 Task: Check the percentage active listings of 2 stories in the last 5 years.
Action: Mouse moved to (1084, 257)
Screenshot: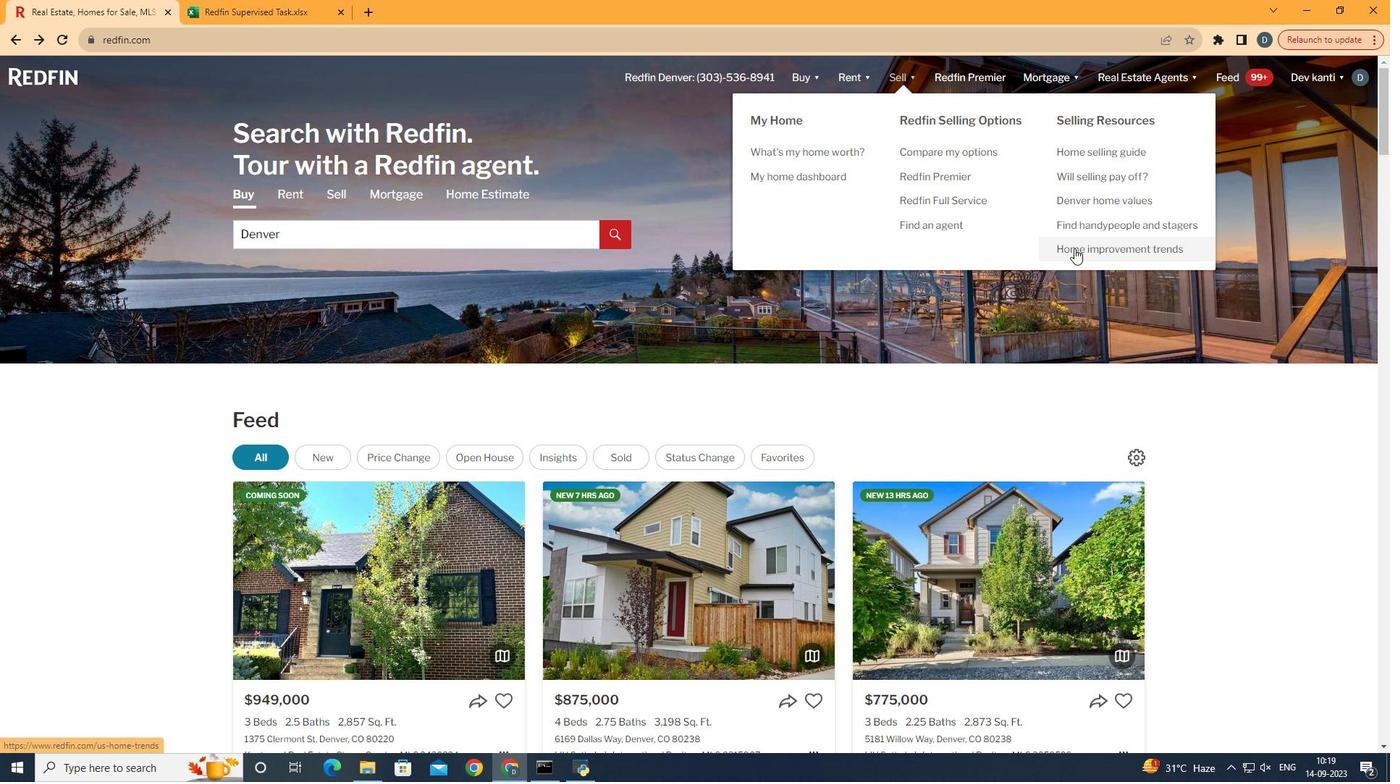 
Action: Mouse pressed left at (1084, 257)
Screenshot: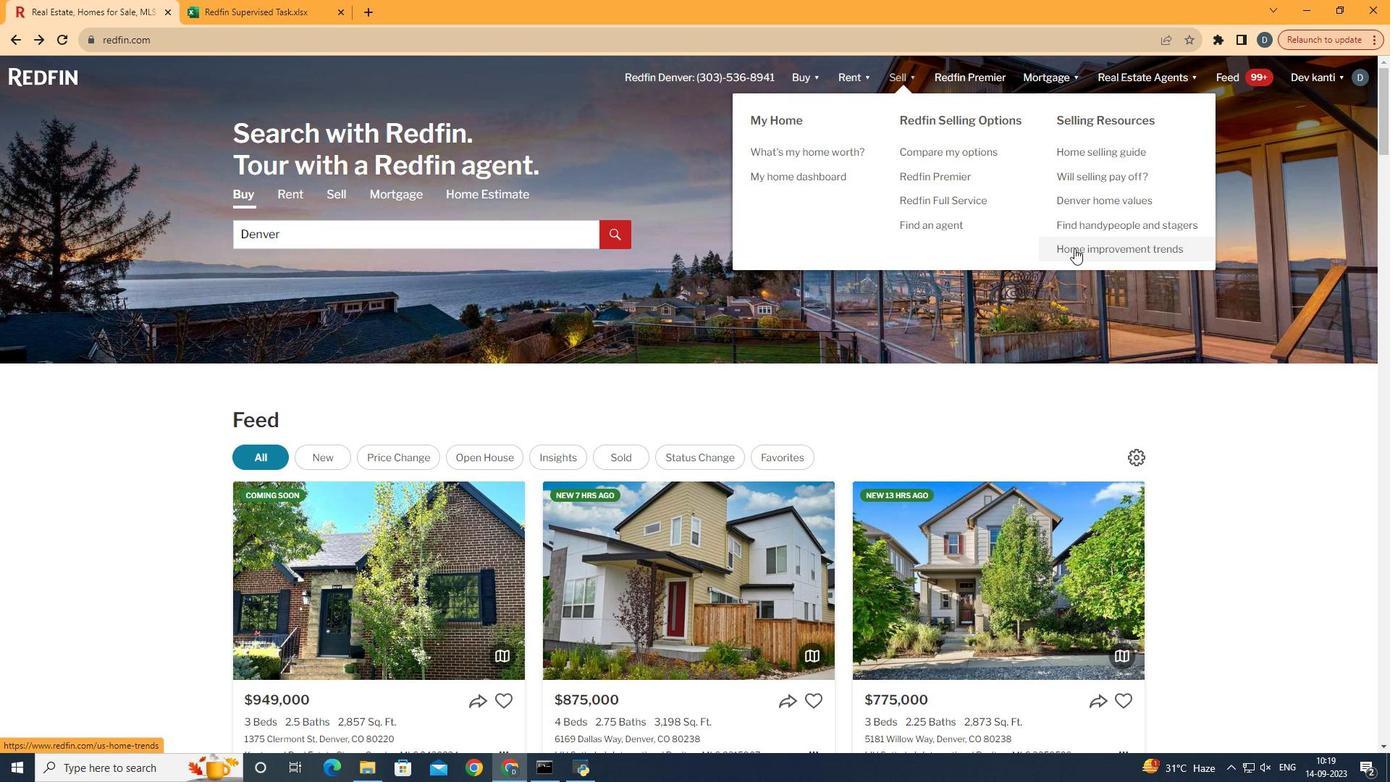 
Action: Mouse moved to (370, 285)
Screenshot: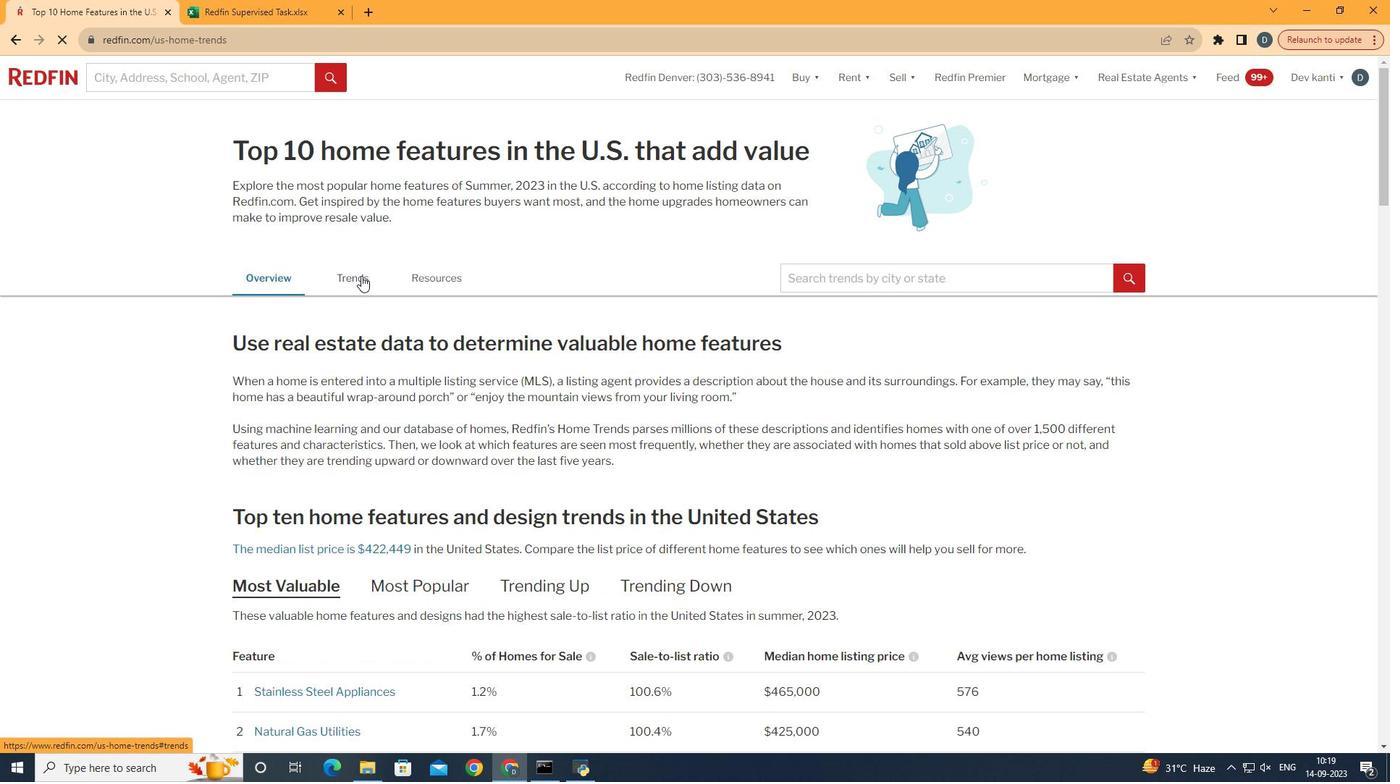 
Action: Mouse pressed left at (370, 285)
Screenshot: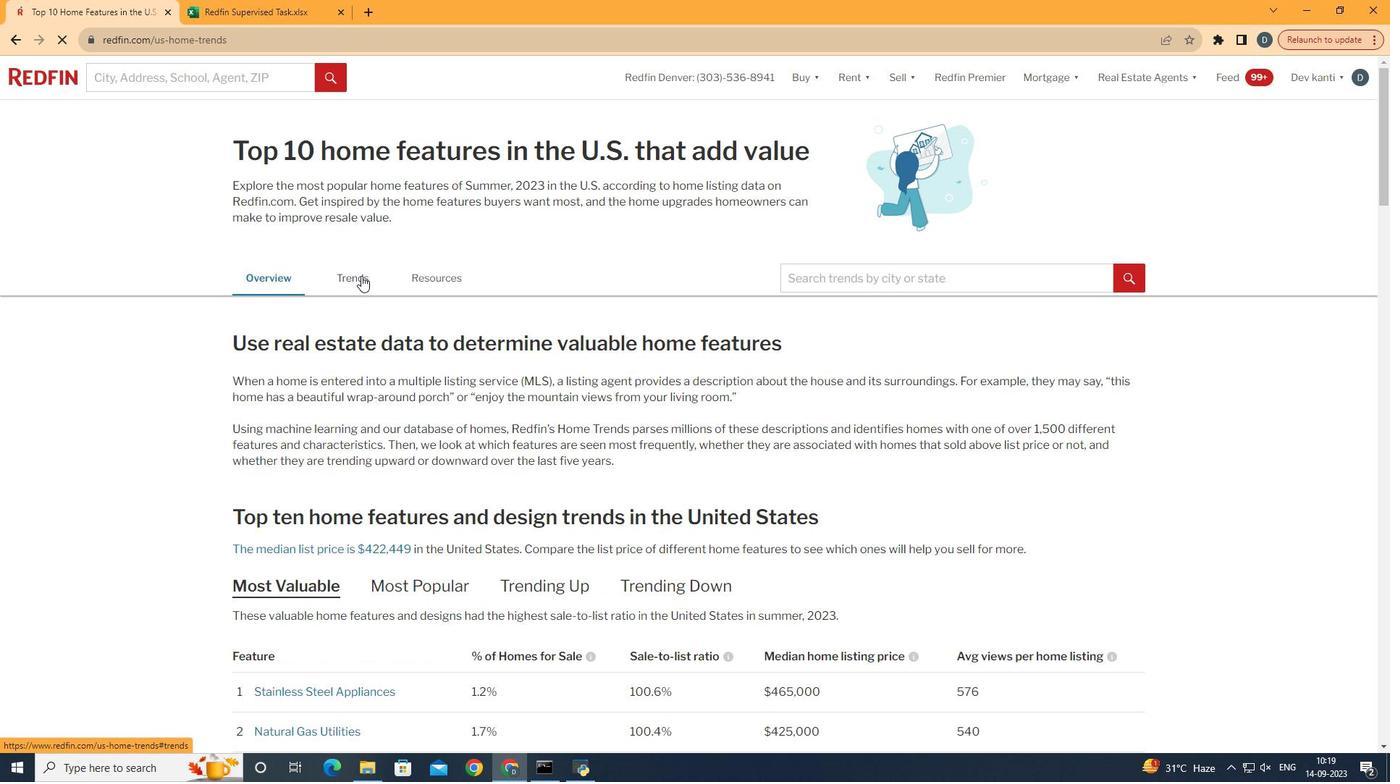 
Action: Mouse moved to (414, 391)
Screenshot: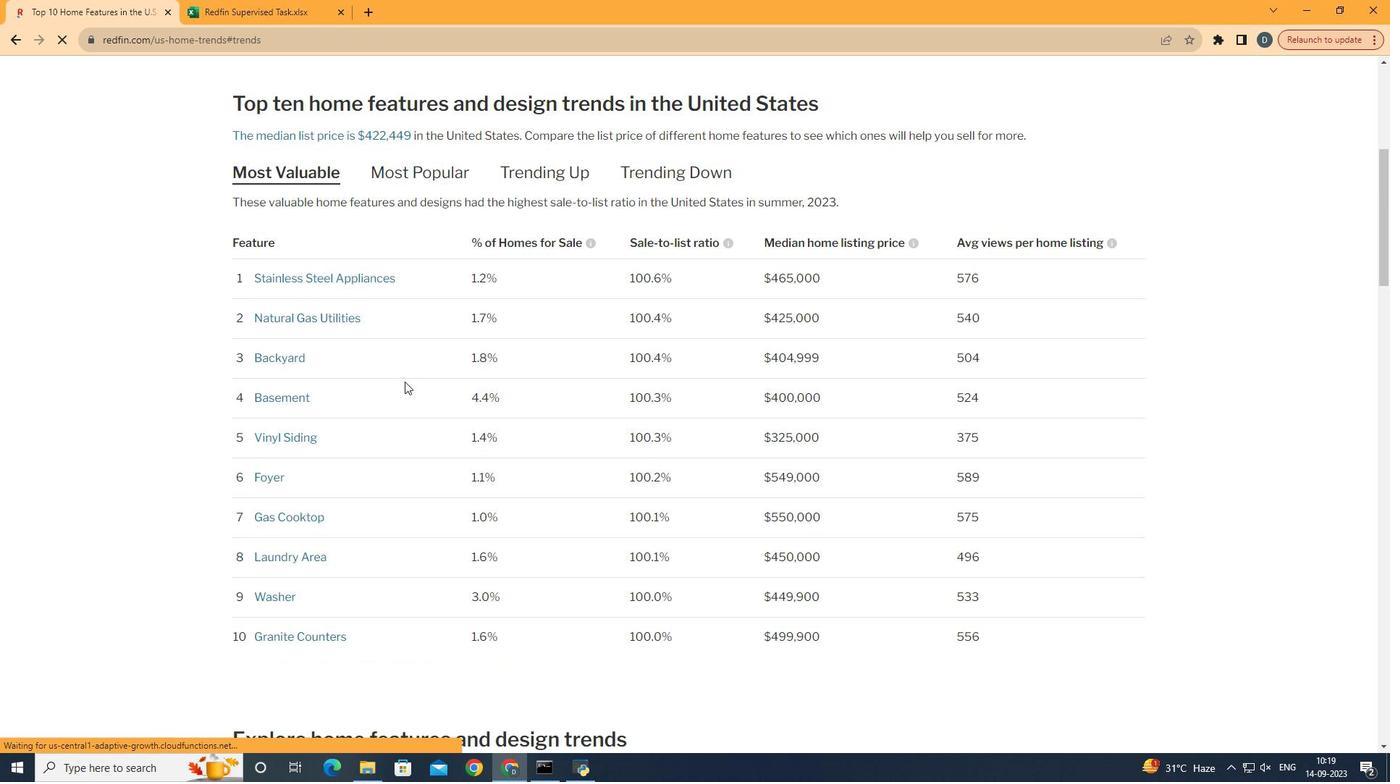 
Action: Mouse scrolled (414, 390) with delta (0, 0)
Screenshot: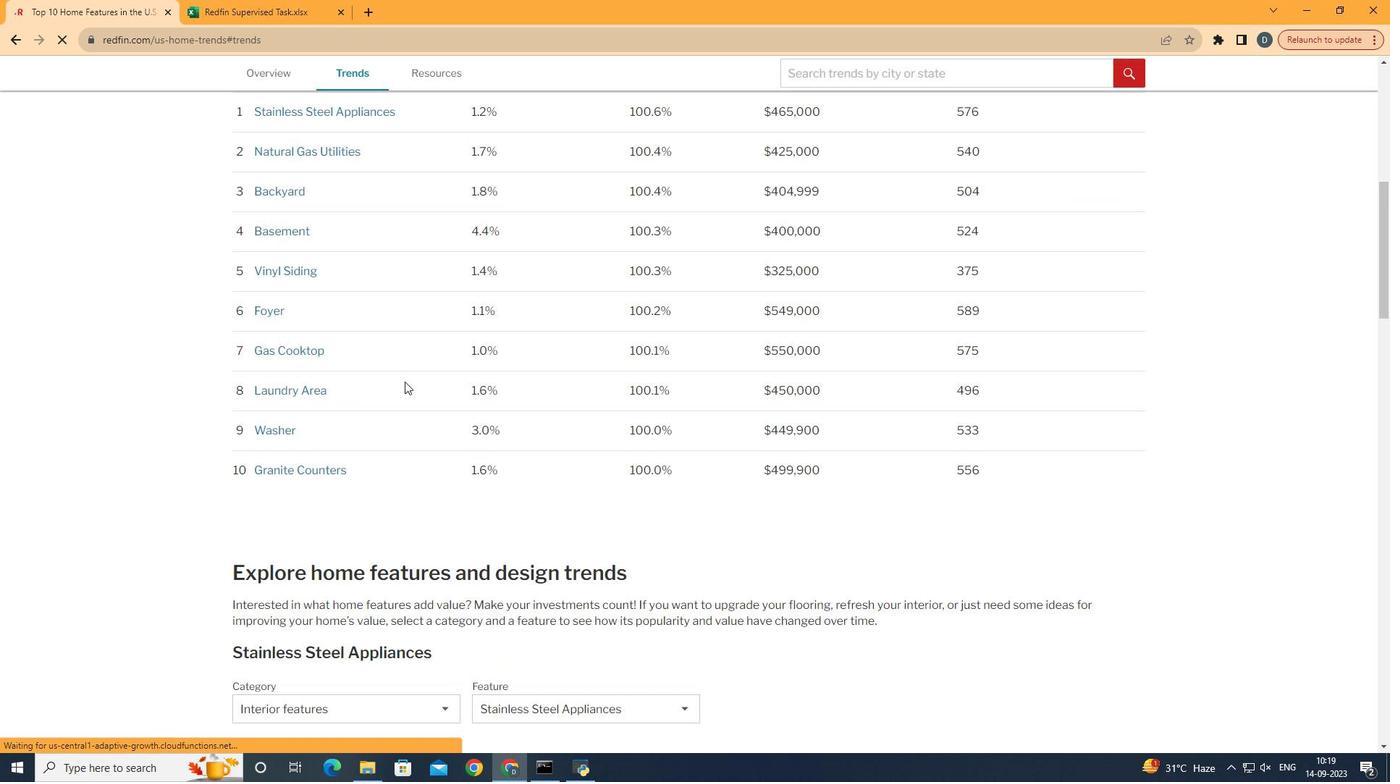 
Action: Mouse scrolled (414, 390) with delta (0, 0)
Screenshot: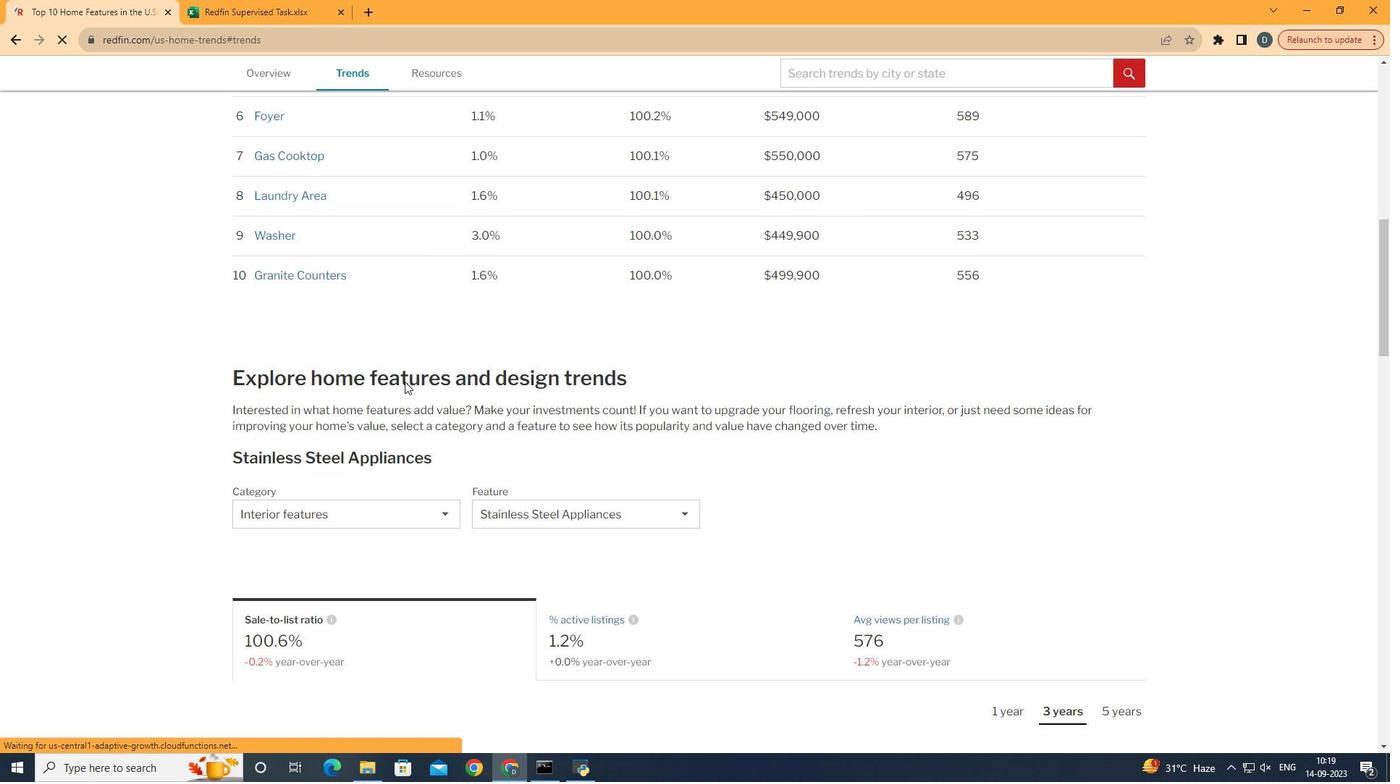 
Action: Mouse scrolled (414, 390) with delta (0, 0)
Screenshot: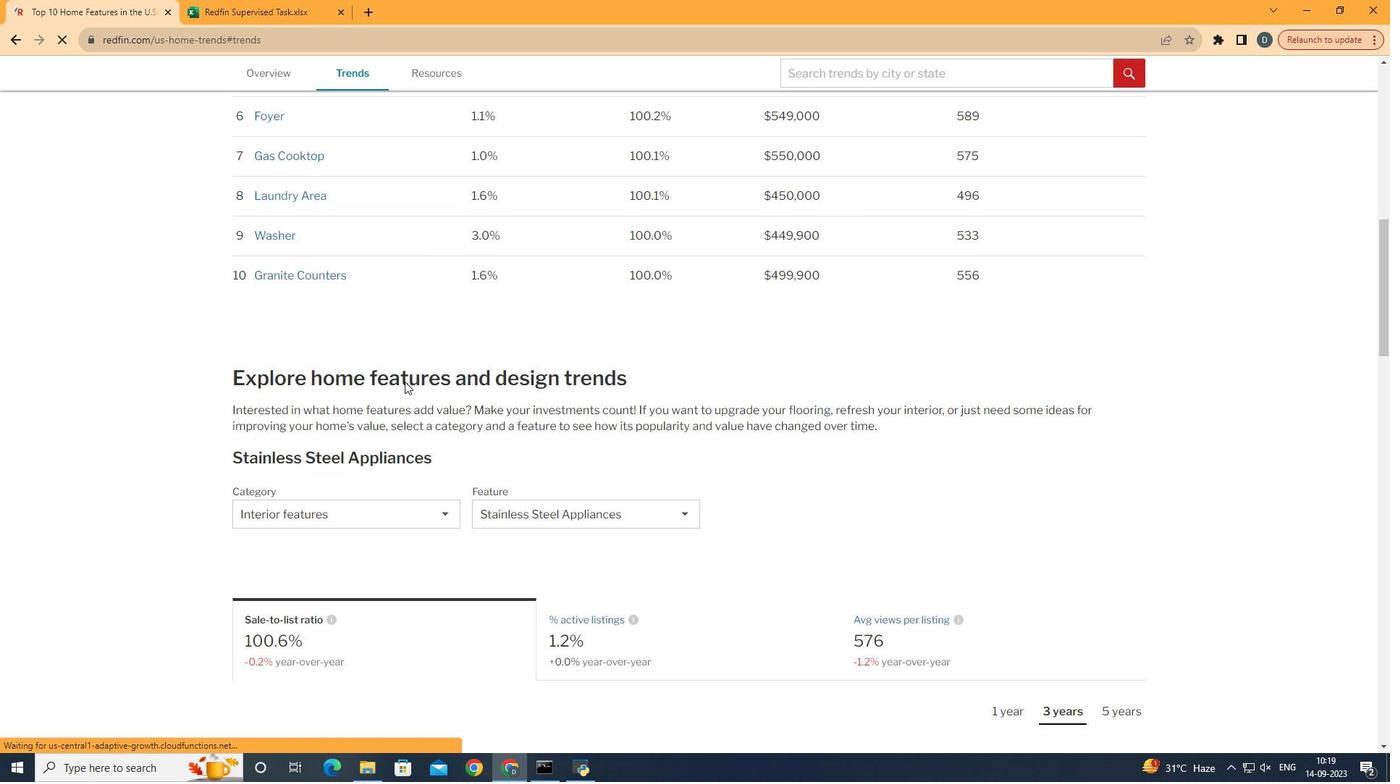 
Action: Mouse scrolled (414, 390) with delta (0, 0)
Screenshot: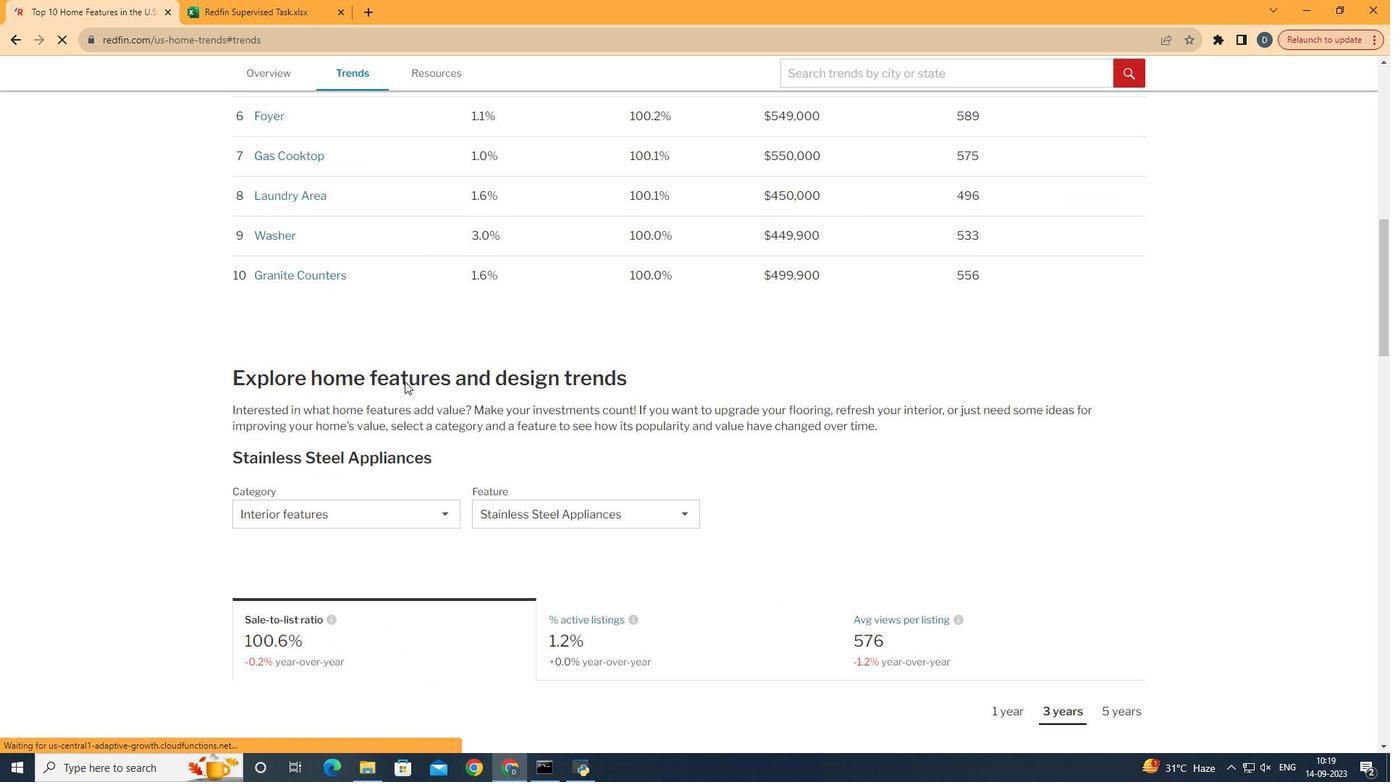 
Action: Mouse scrolled (414, 390) with delta (0, 0)
Screenshot: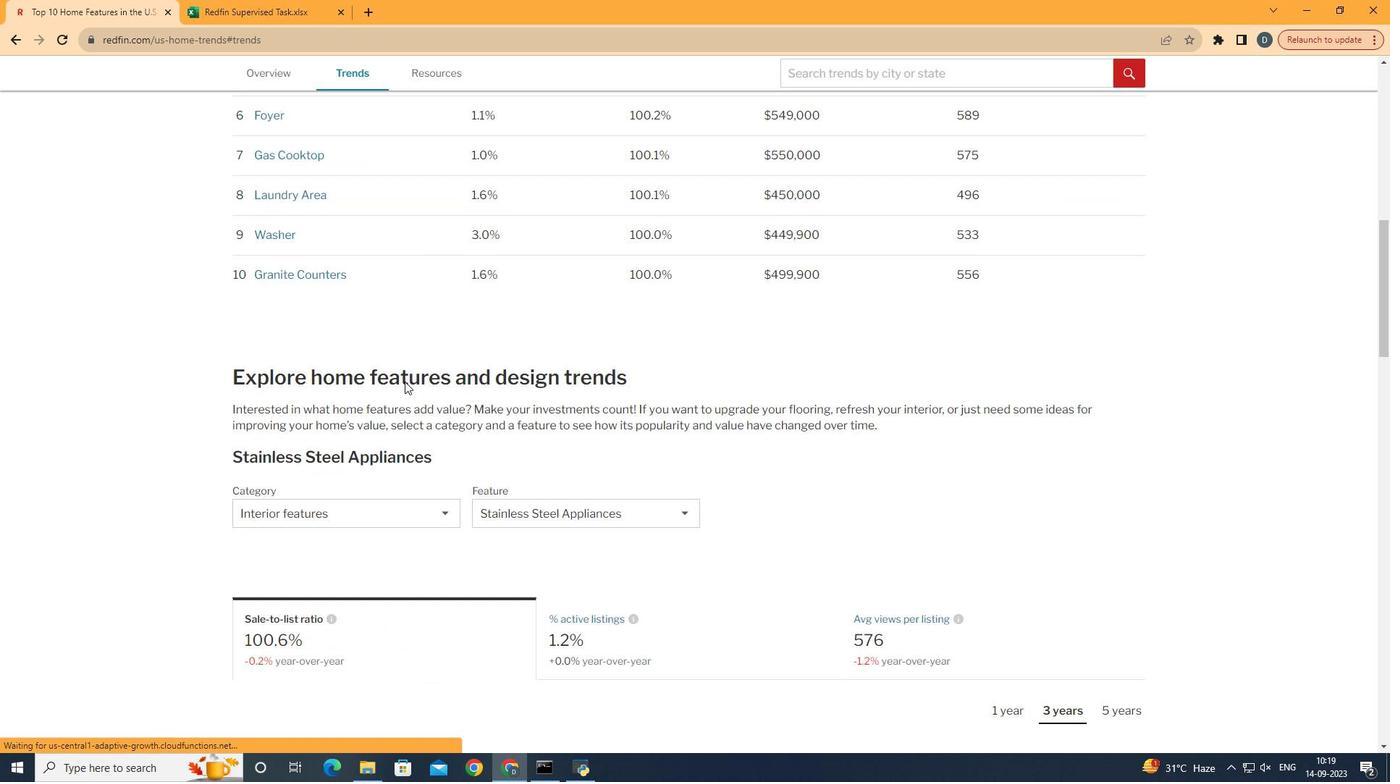 
Action: Mouse scrolled (414, 390) with delta (0, 0)
Screenshot: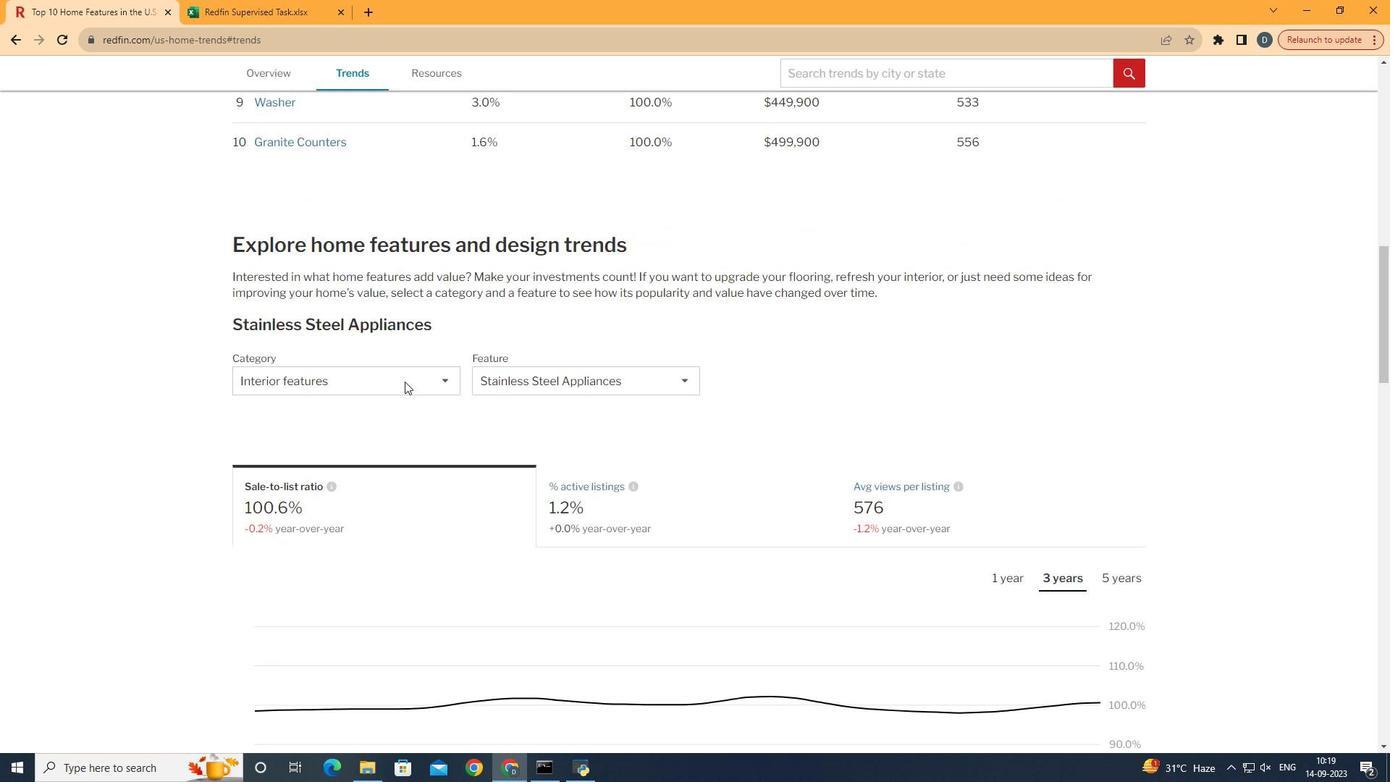 
Action: Mouse scrolled (414, 390) with delta (0, 0)
Screenshot: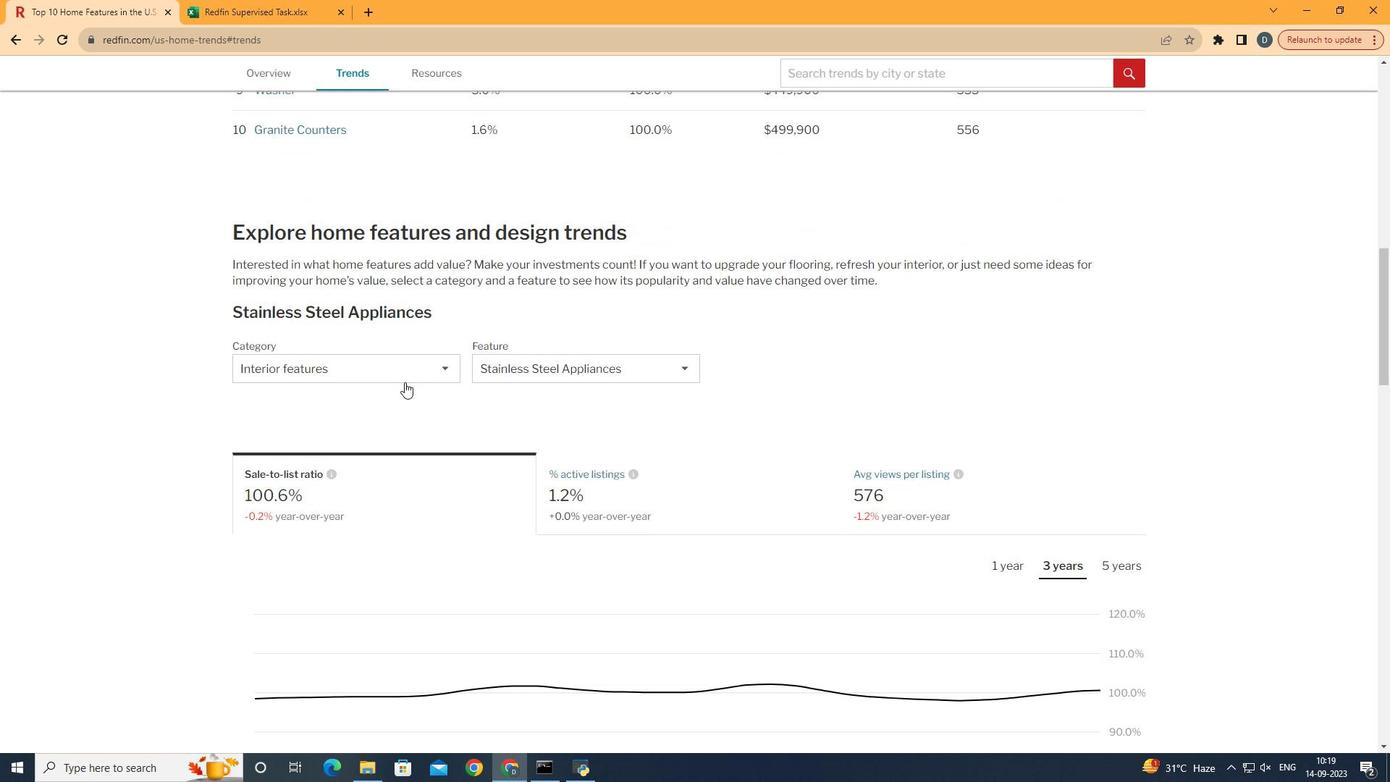 
Action: Mouse moved to (405, 379)
Screenshot: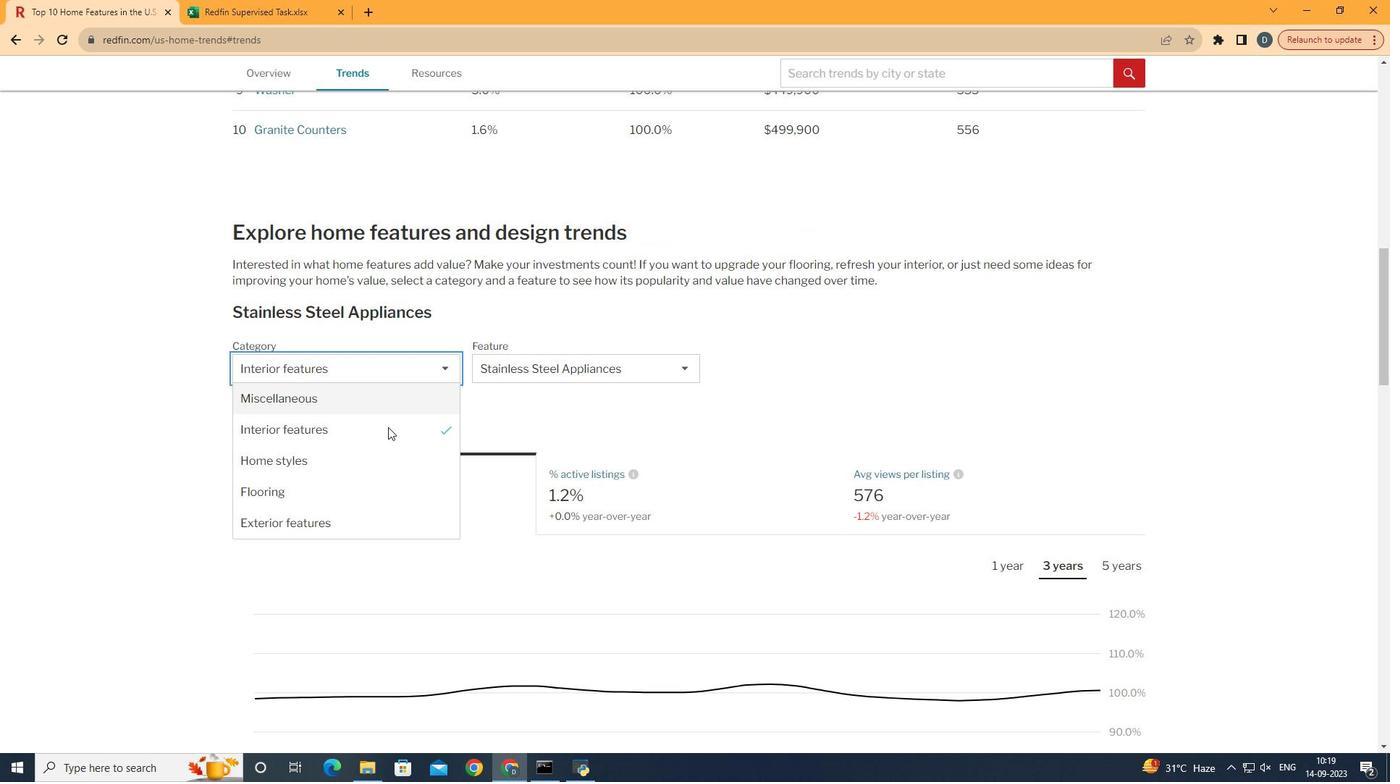 
Action: Mouse pressed left at (405, 379)
Screenshot: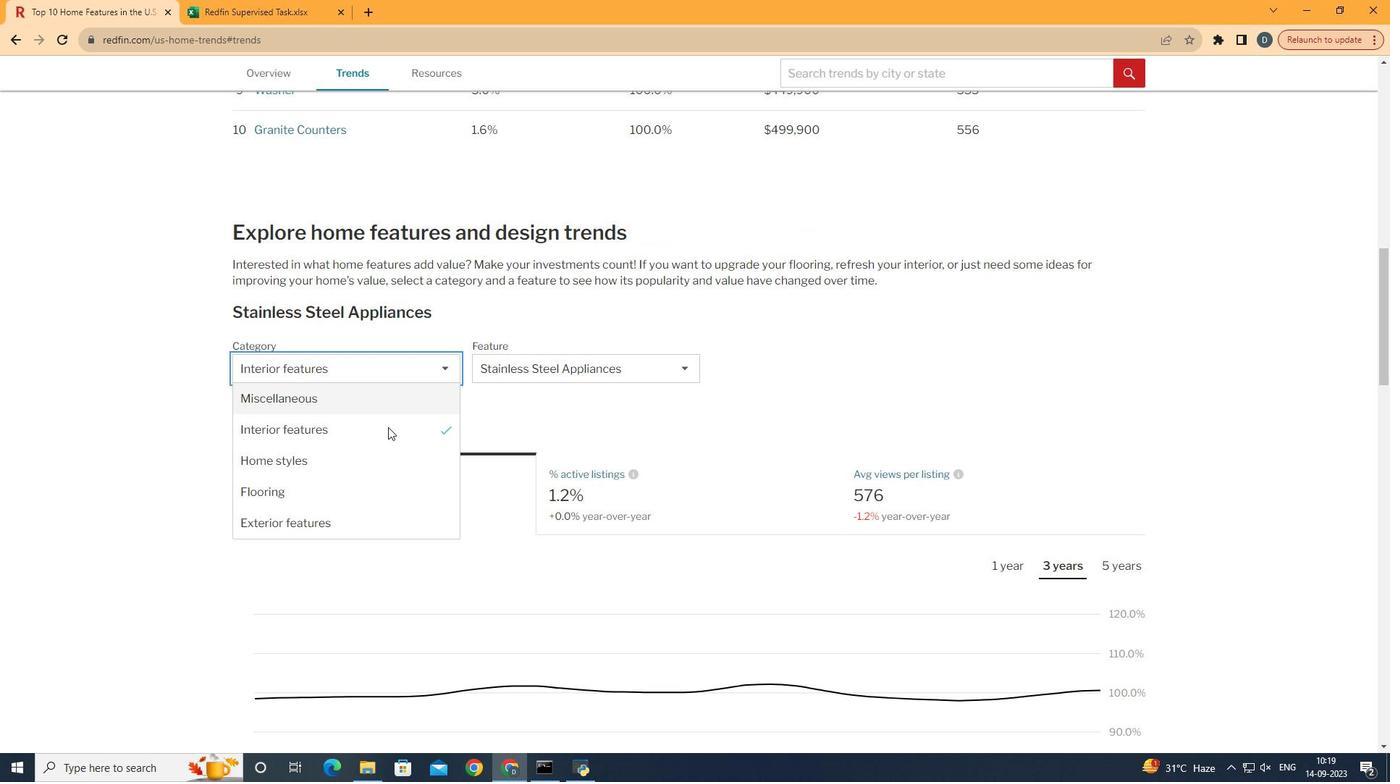 
Action: Mouse moved to (397, 470)
Screenshot: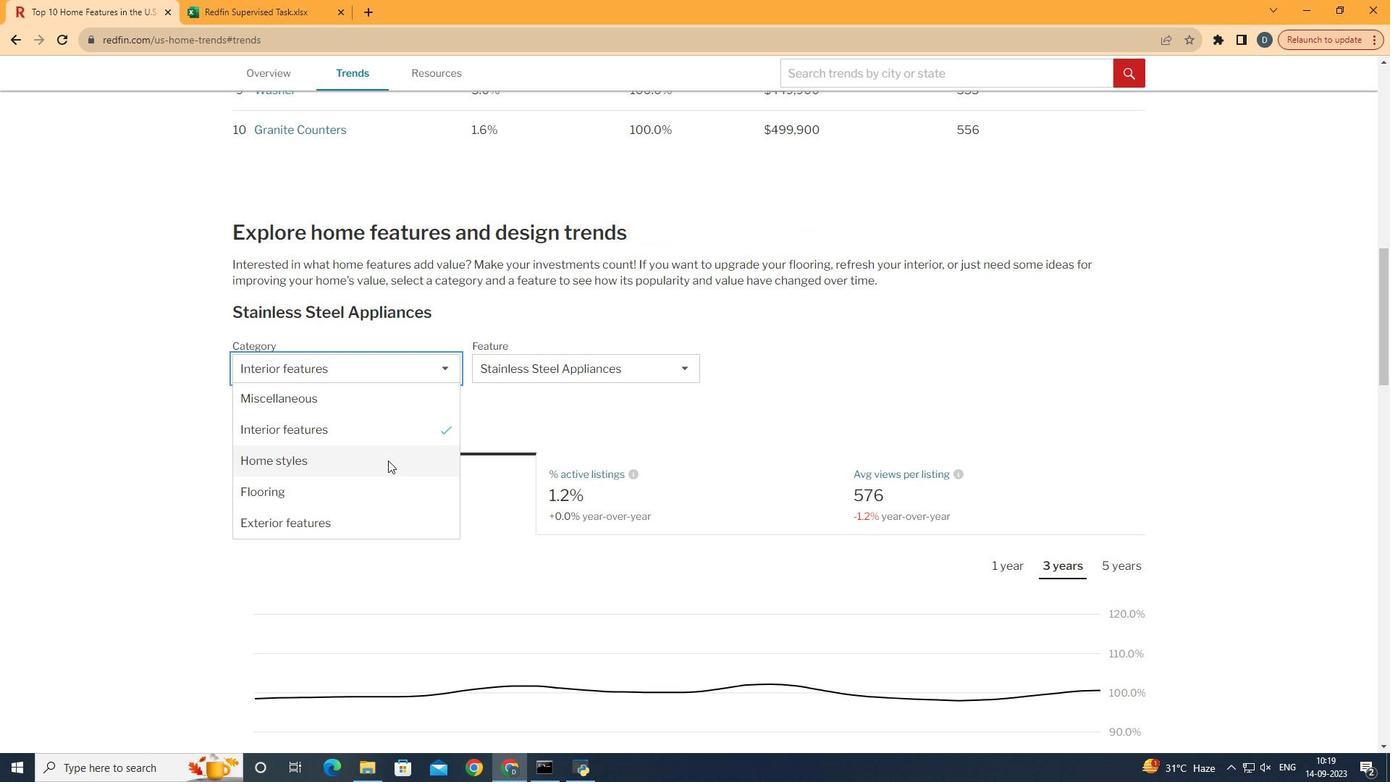 
Action: Mouse pressed left at (397, 470)
Screenshot: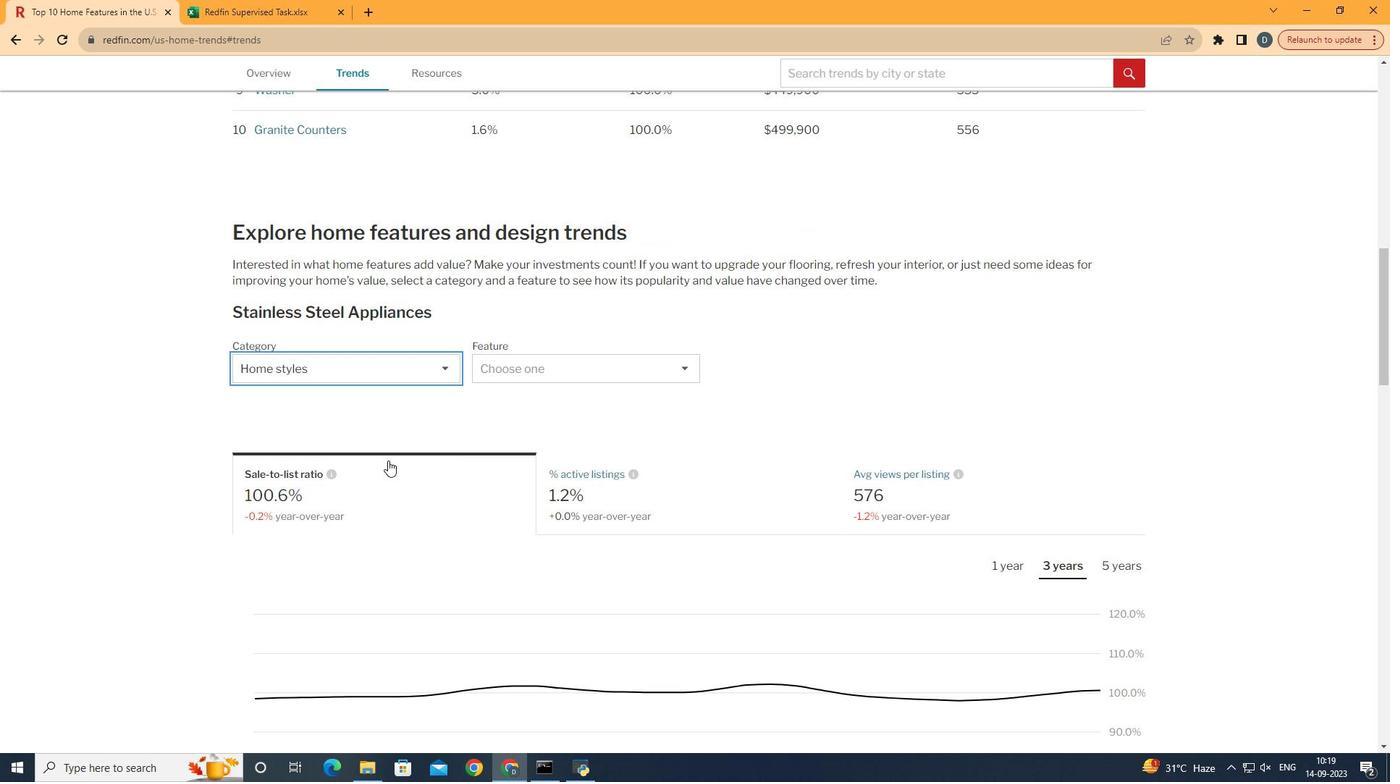 
Action: Mouse moved to (659, 368)
Screenshot: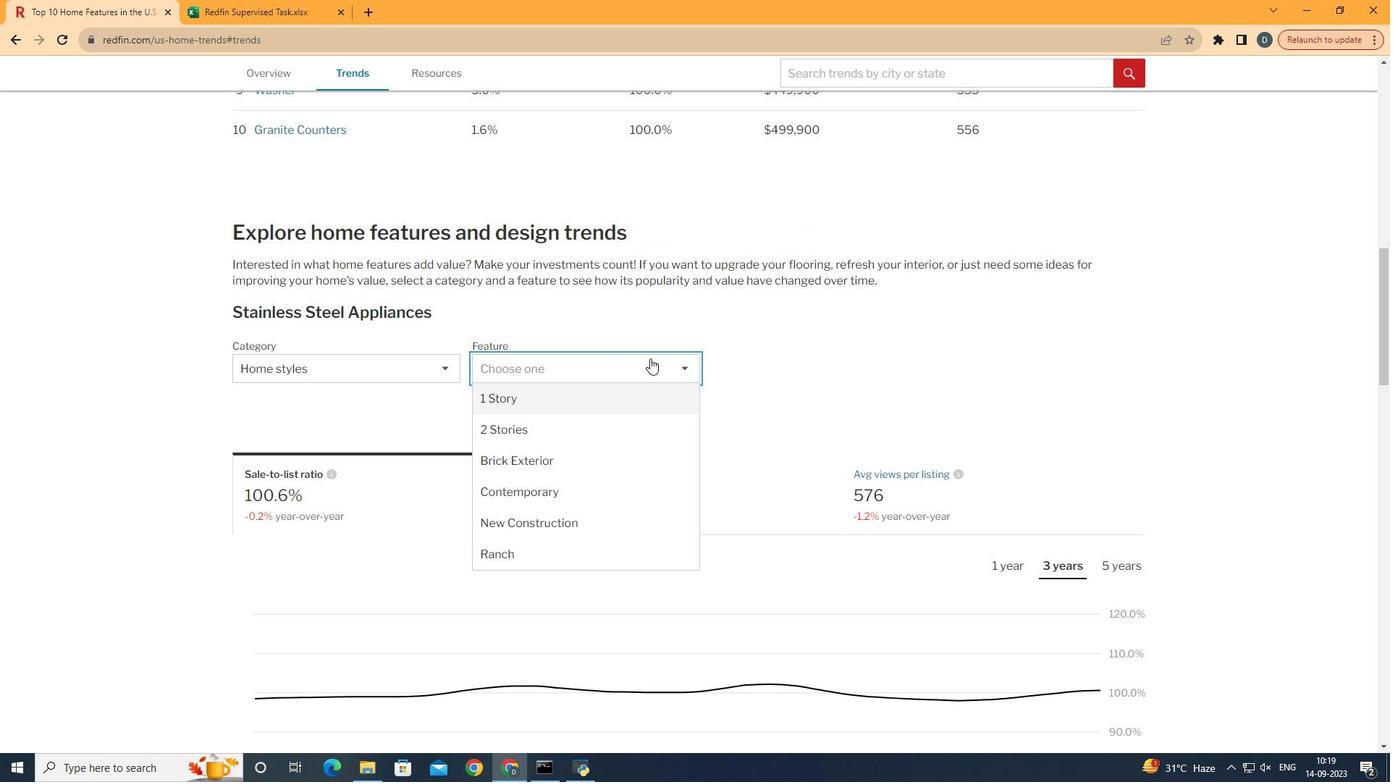 
Action: Mouse pressed left at (659, 368)
Screenshot: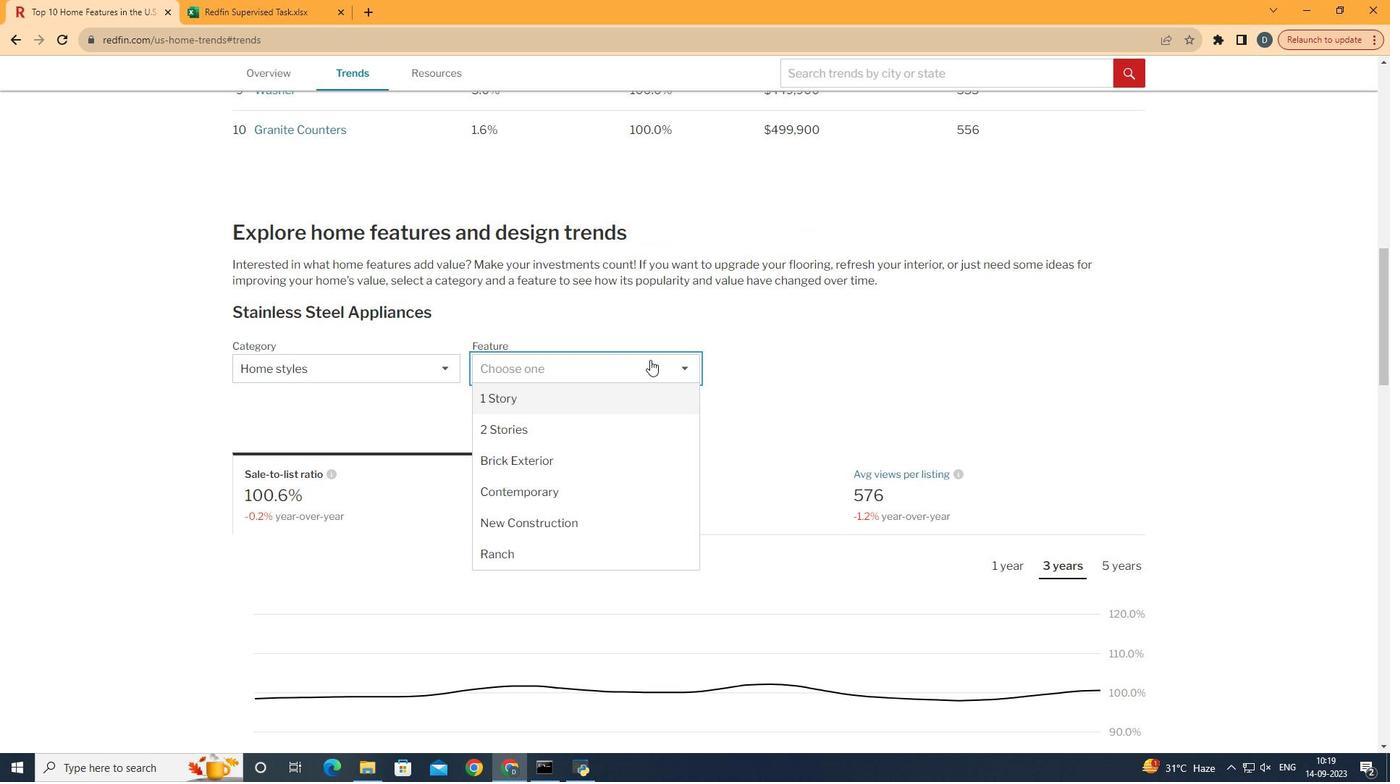 
Action: Mouse moved to (644, 455)
Screenshot: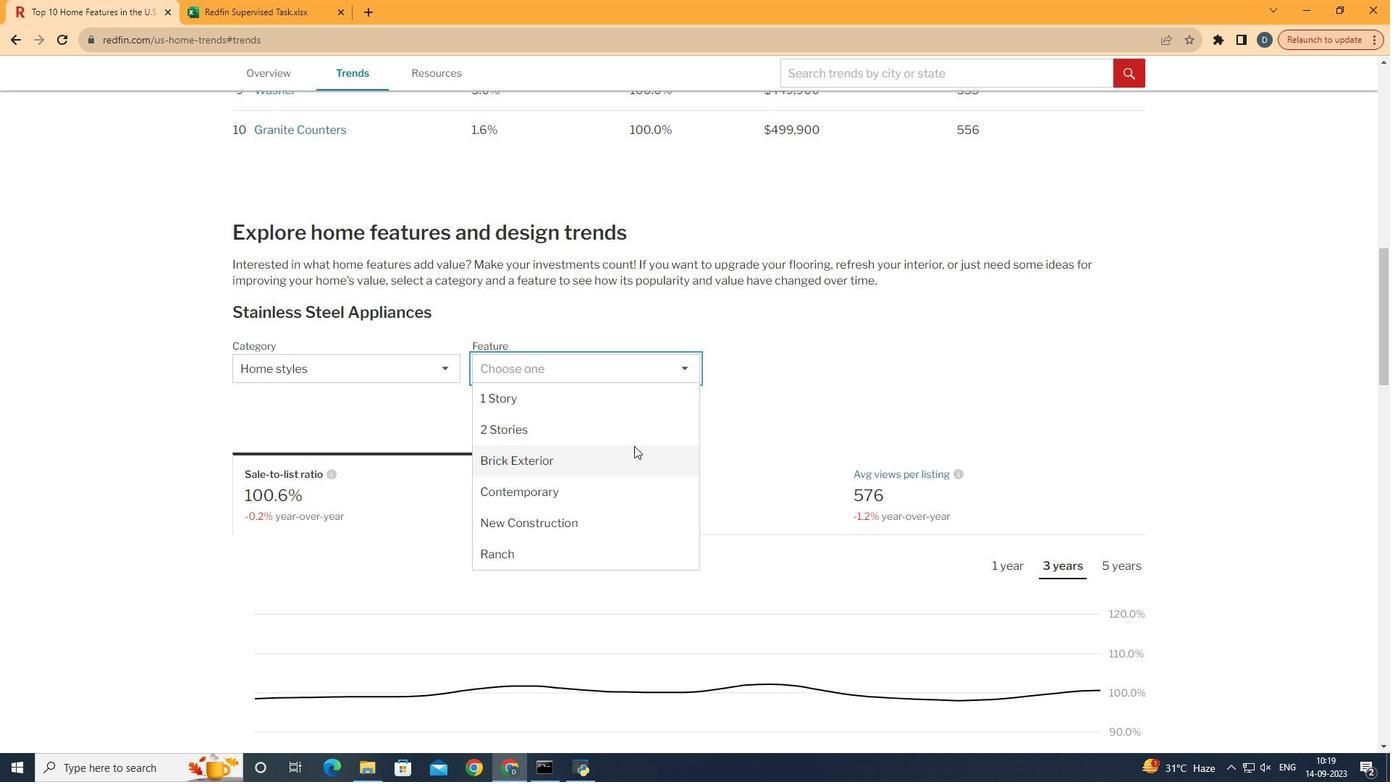 
Action: Mouse pressed left at (644, 455)
Screenshot: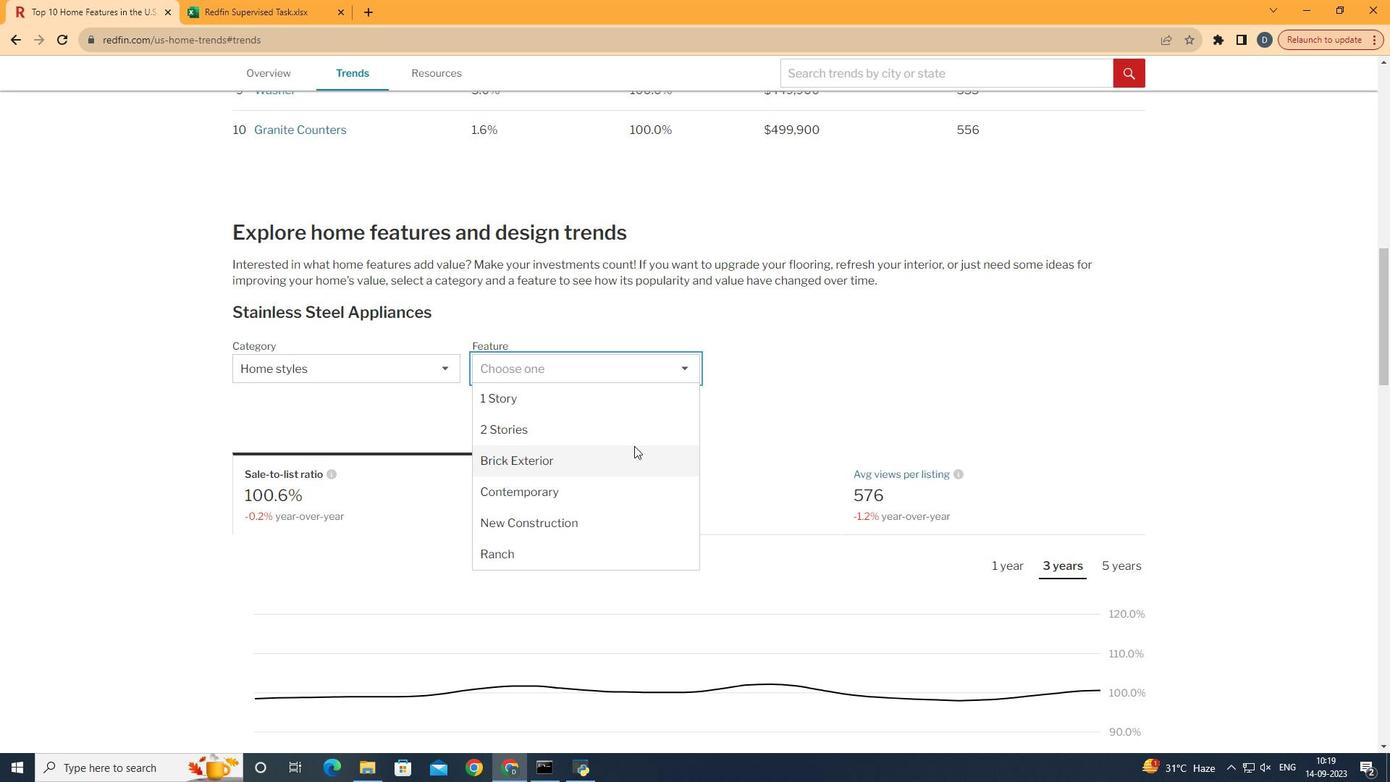 
Action: Mouse moved to (623, 379)
Screenshot: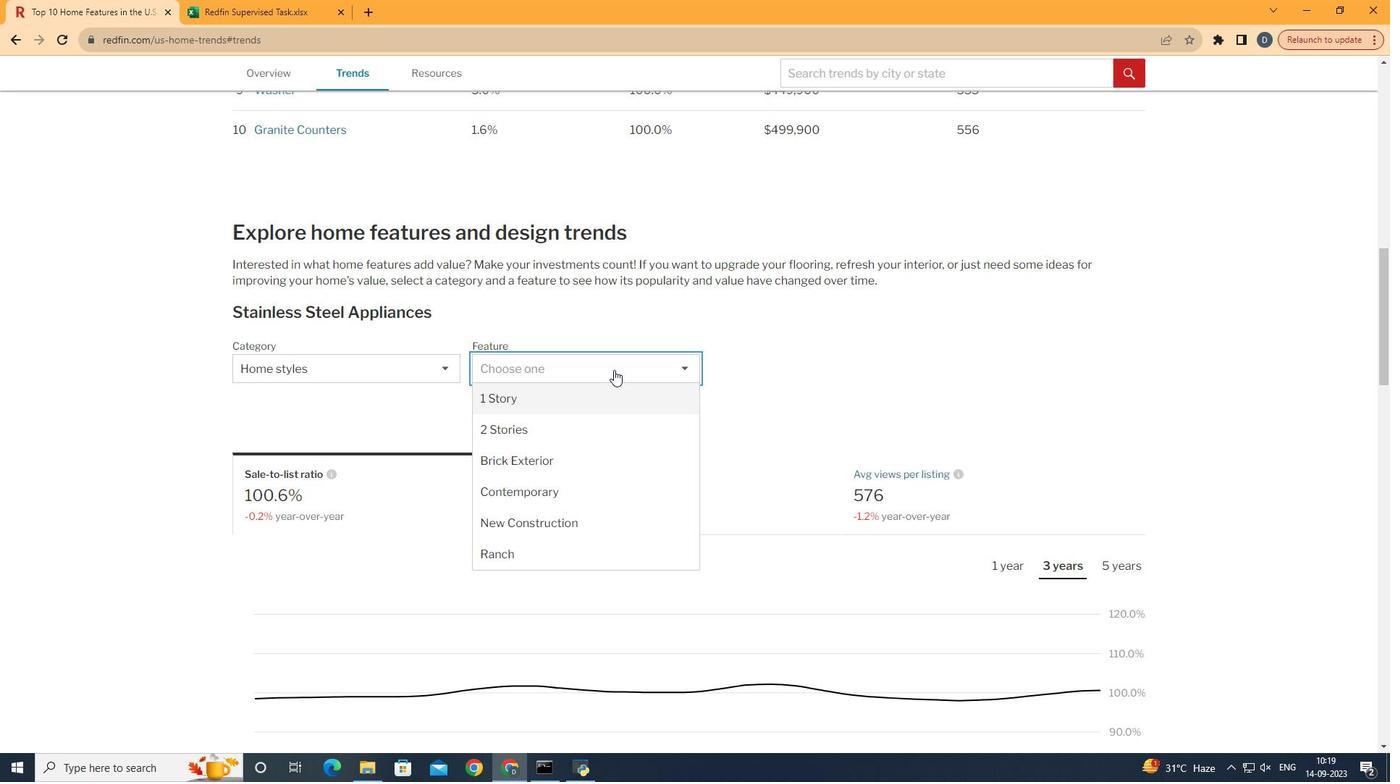 
Action: Mouse pressed left at (623, 379)
Screenshot: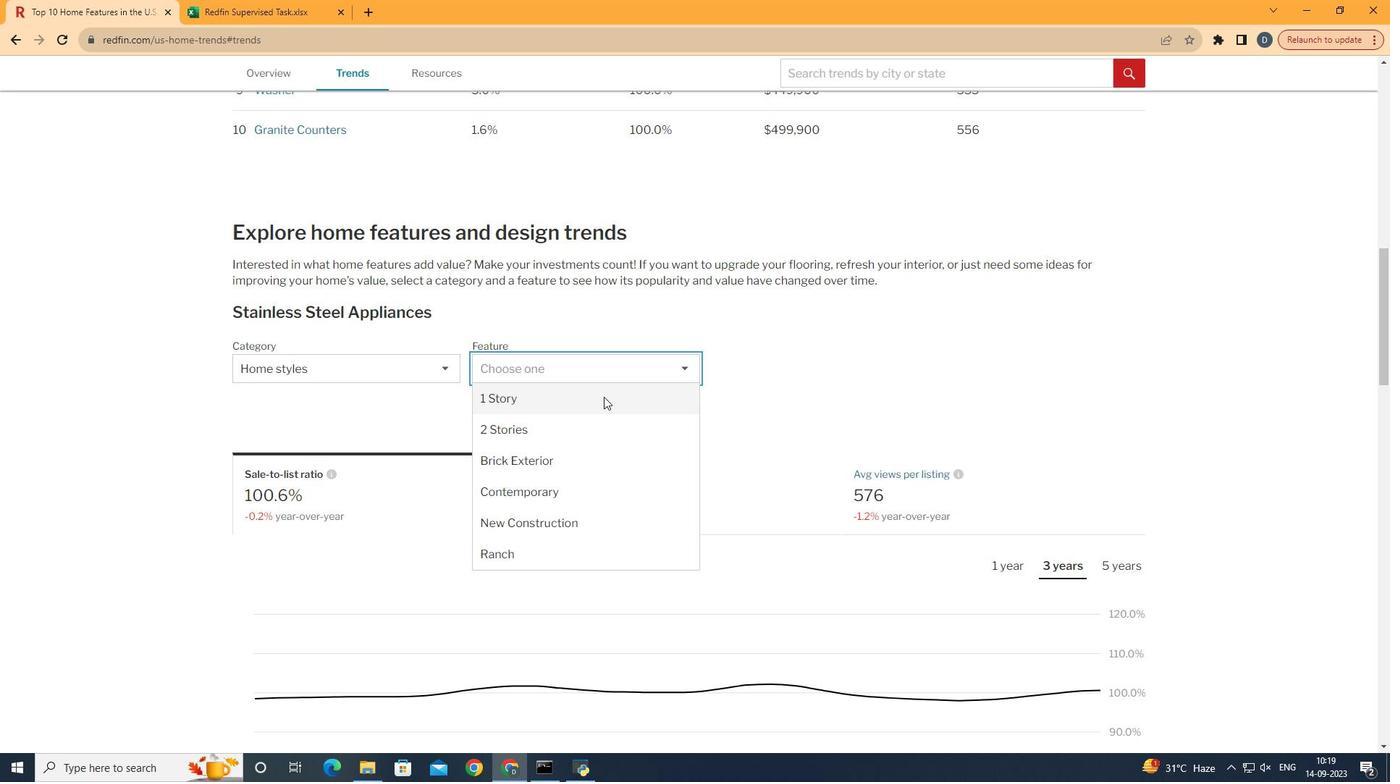 
Action: Mouse moved to (587, 443)
Screenshot: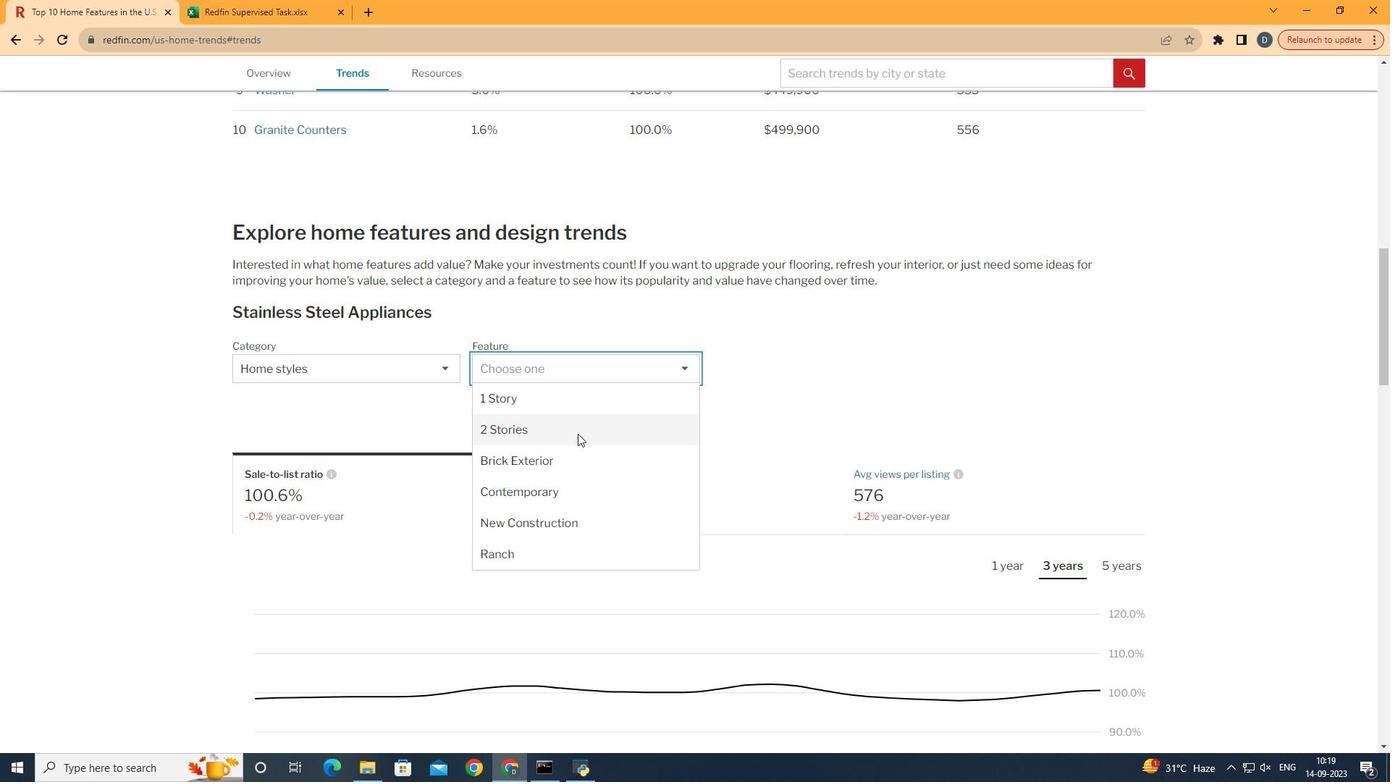 
Action: Mouse pressed left at (587, 443)
Screenshot: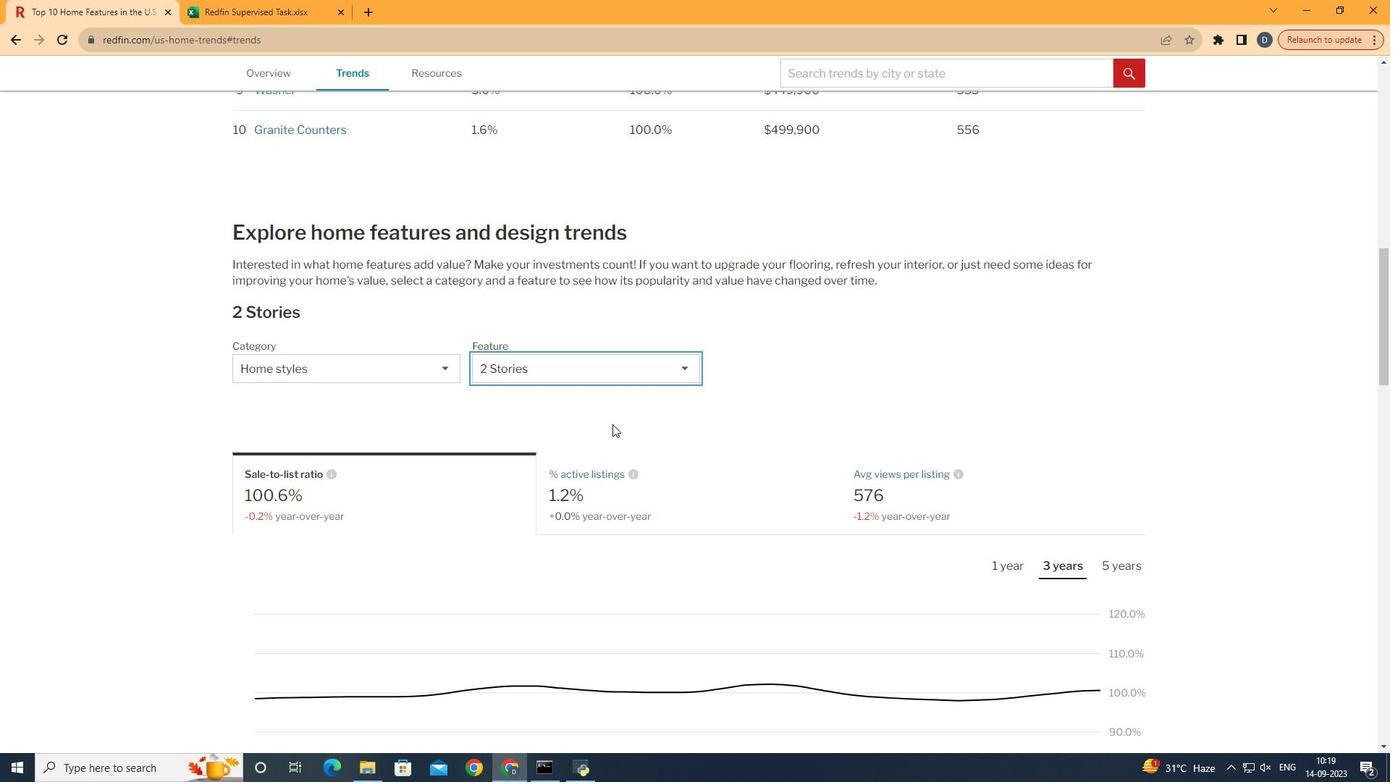 
Action: Mouse moved to (812, 364)
Screenshot: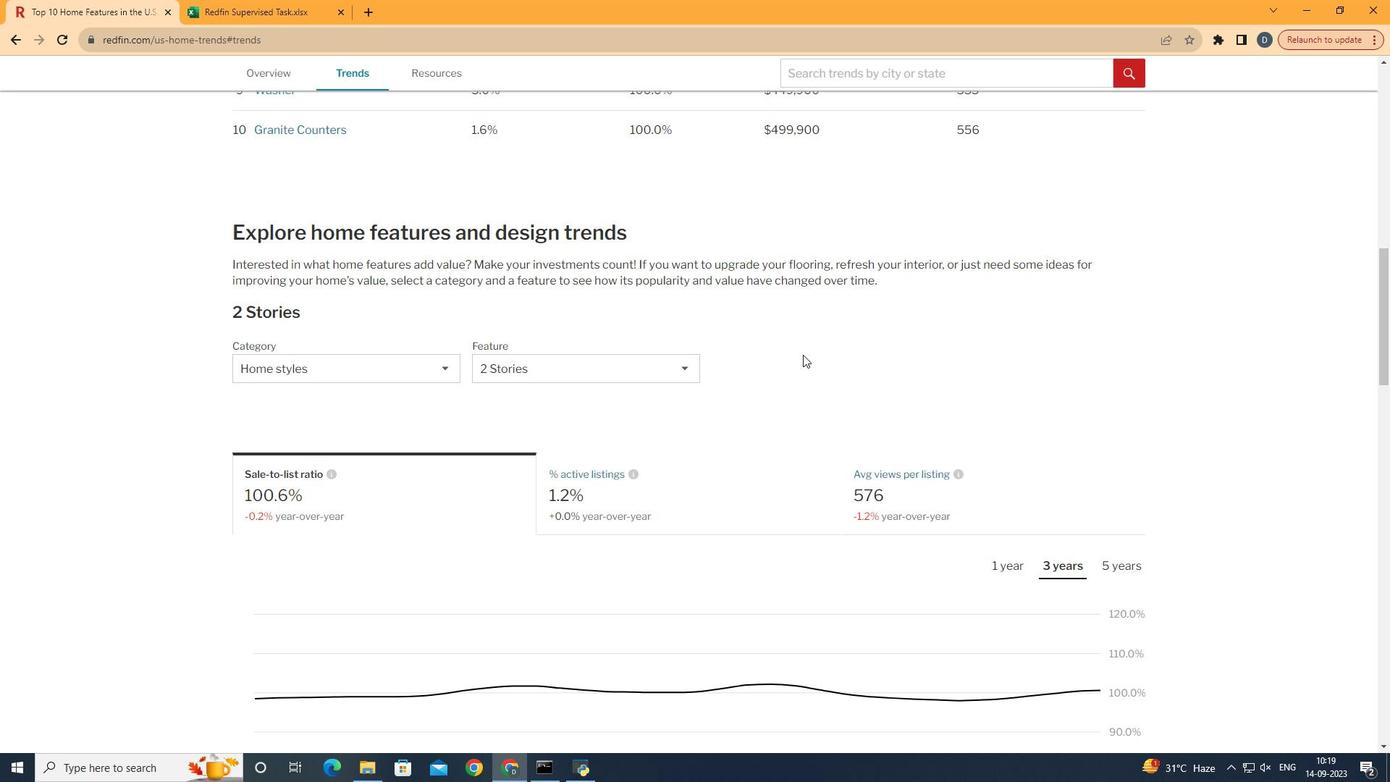 
Action: Mouse pressed left at (812, 364)
Screenshot: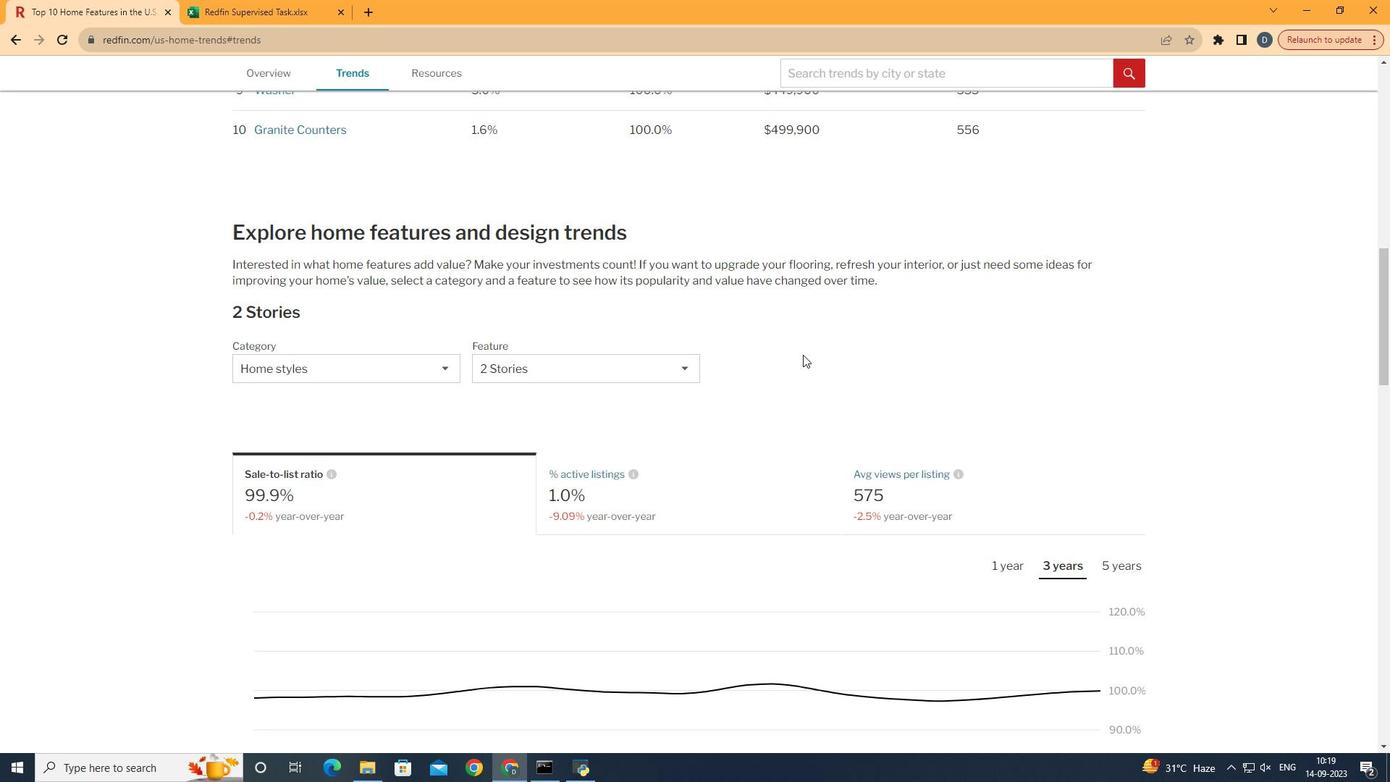 
Action: Mouse scrolled (812, 363) with delta (0, 0)
Screenshot: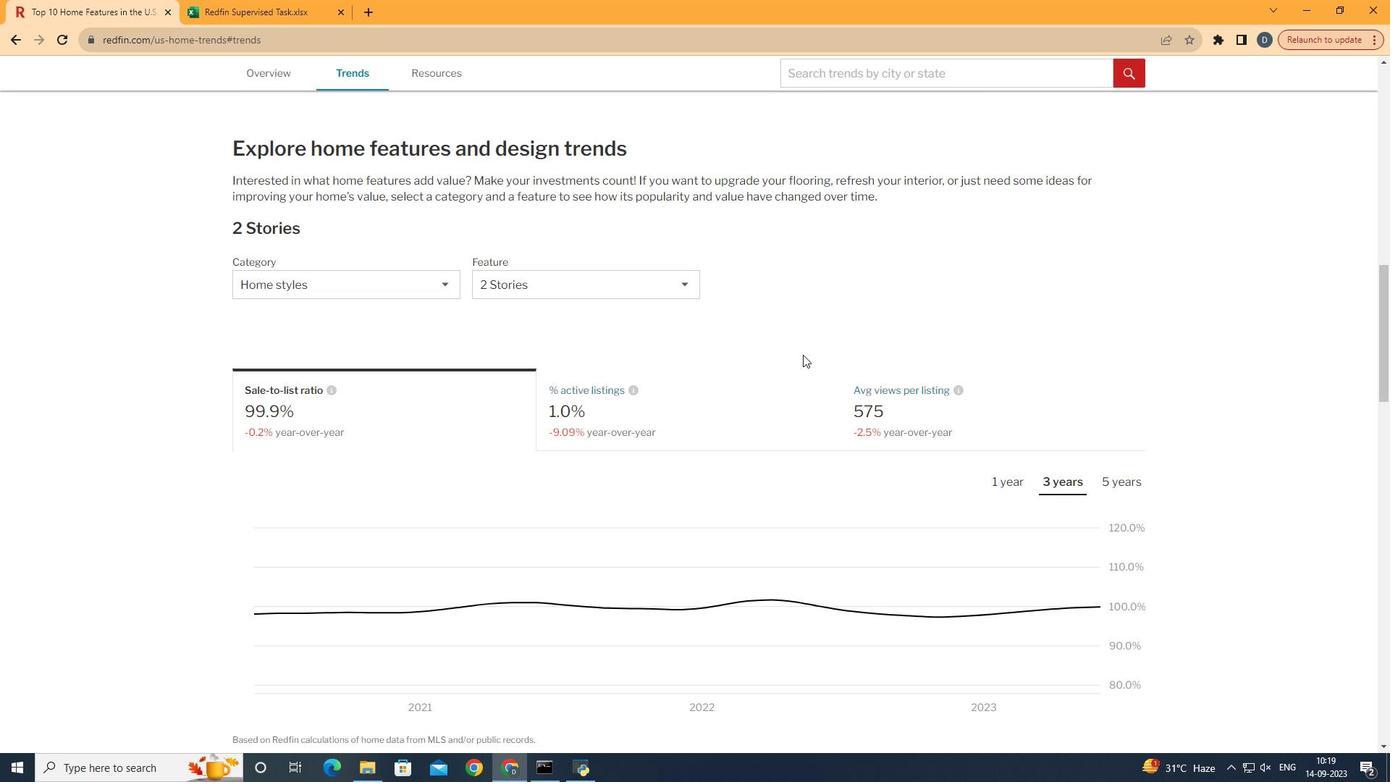
Action: Mouse scrolled (812, 363) with delta (0, 0)
Screenshot: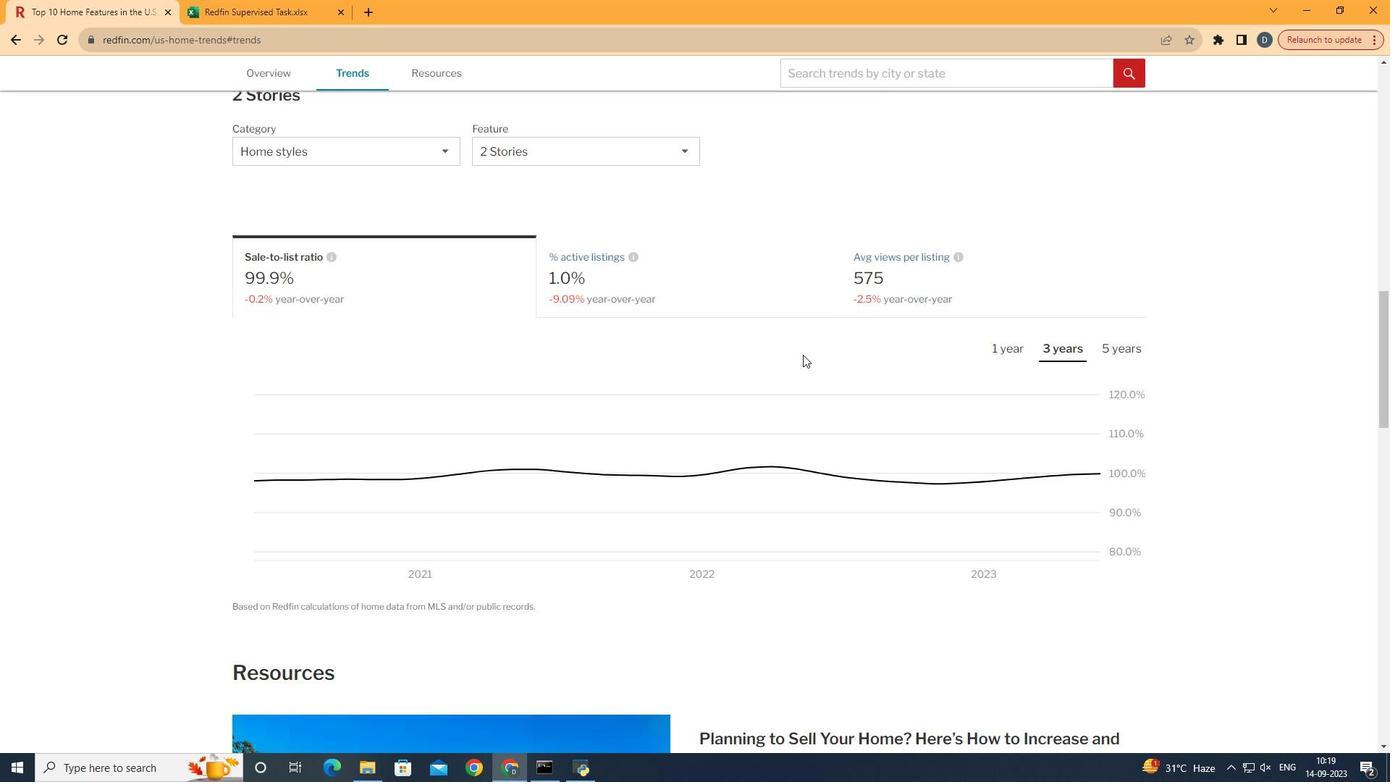 
Action: Mouse scrolled (812, 363) with delta (0, 0)
Screenshot: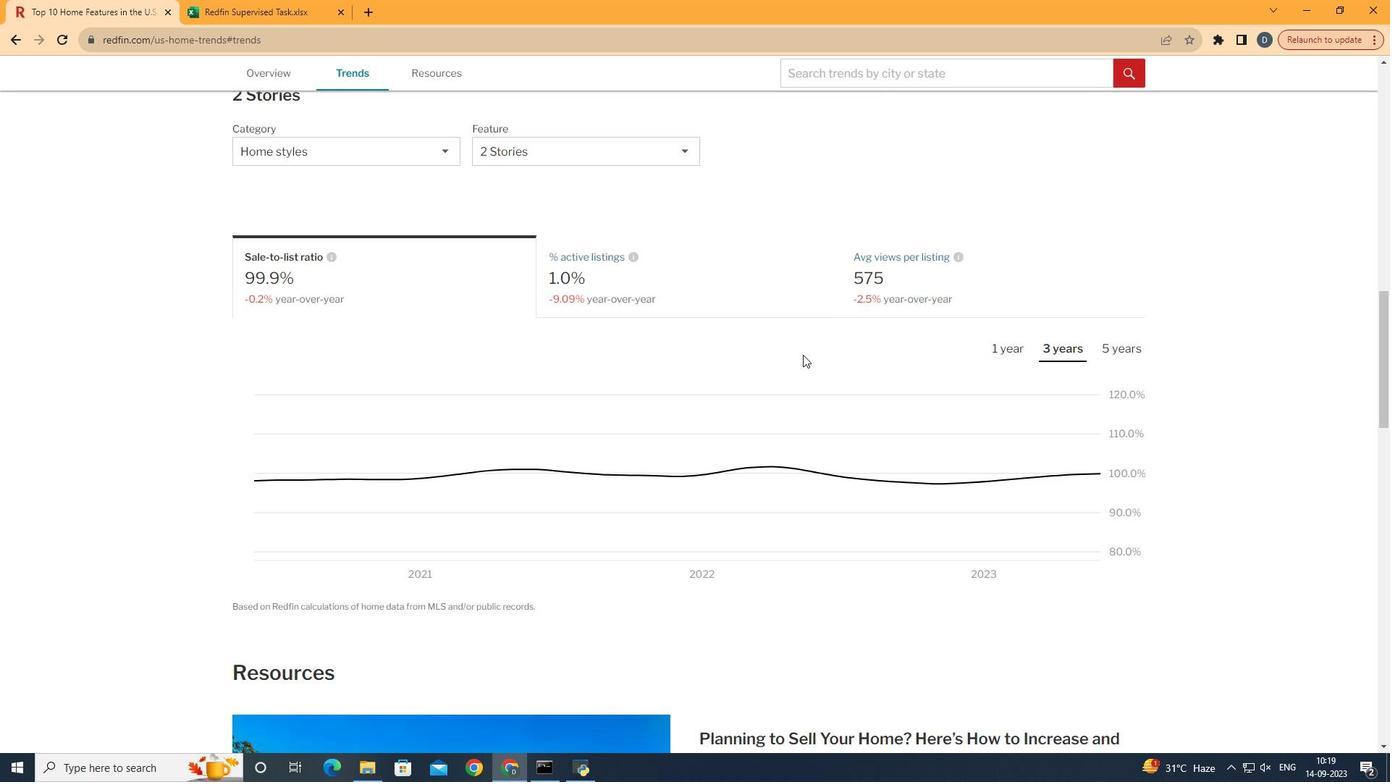 
Action: Mouse moved to (791, 297)
Screenshot: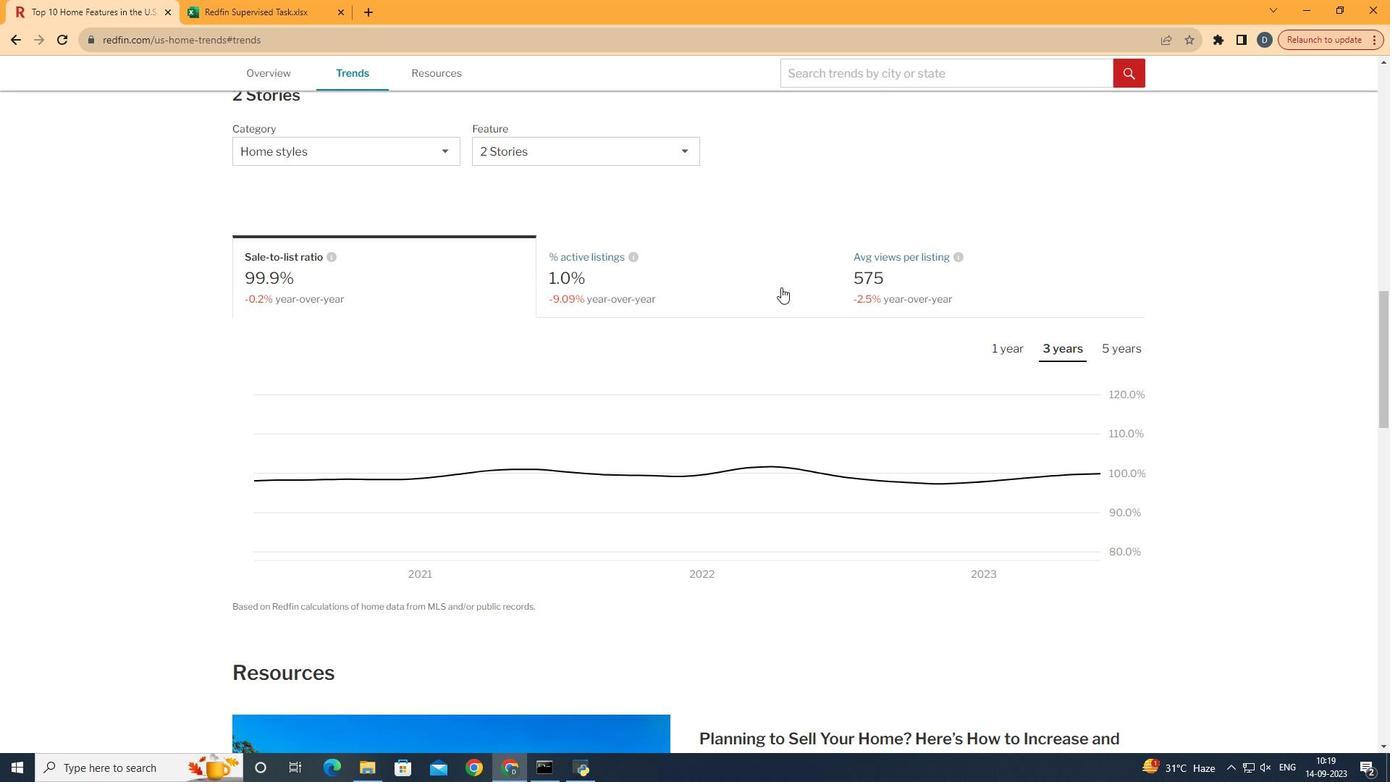
Action: Mouse pressed left at (791, 297)
Screenshot: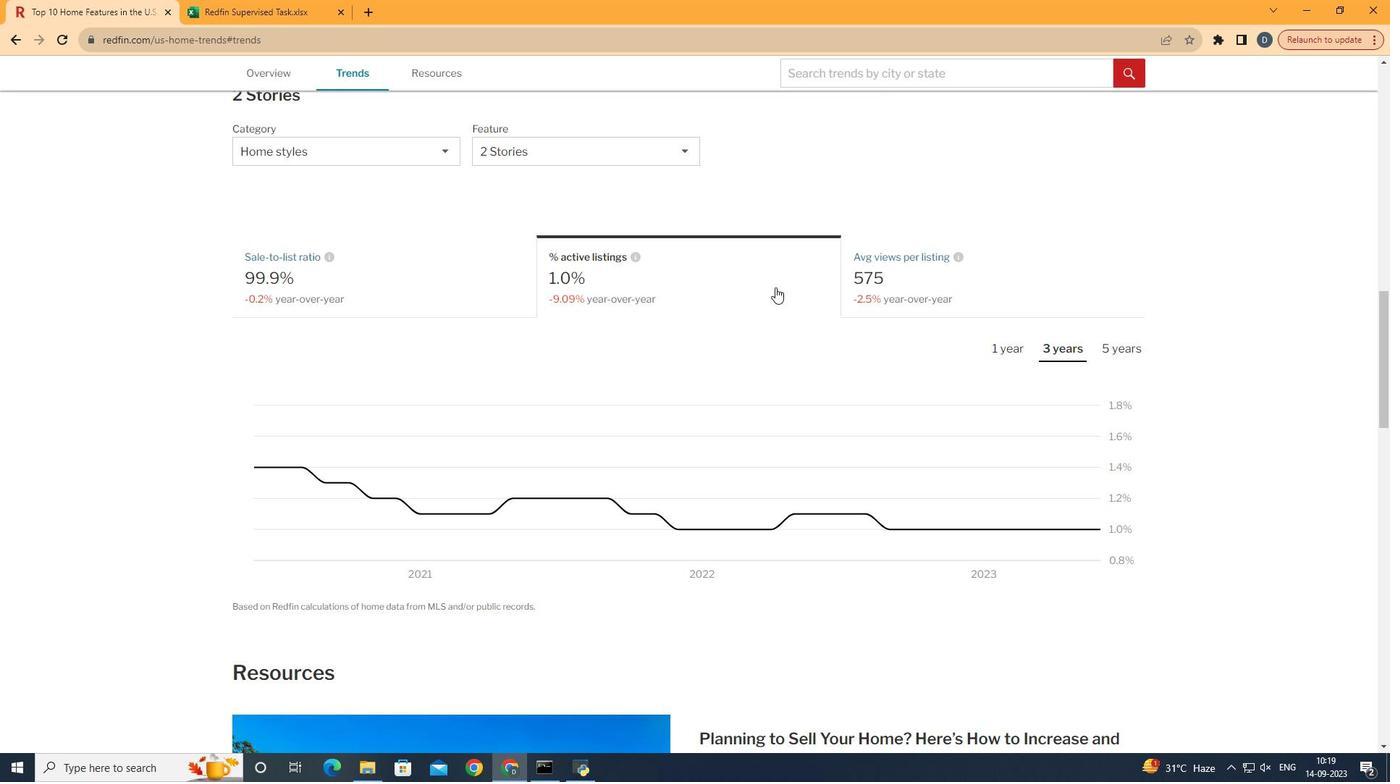 
Action: Mouse moved to (1125, 350)
Screenshot: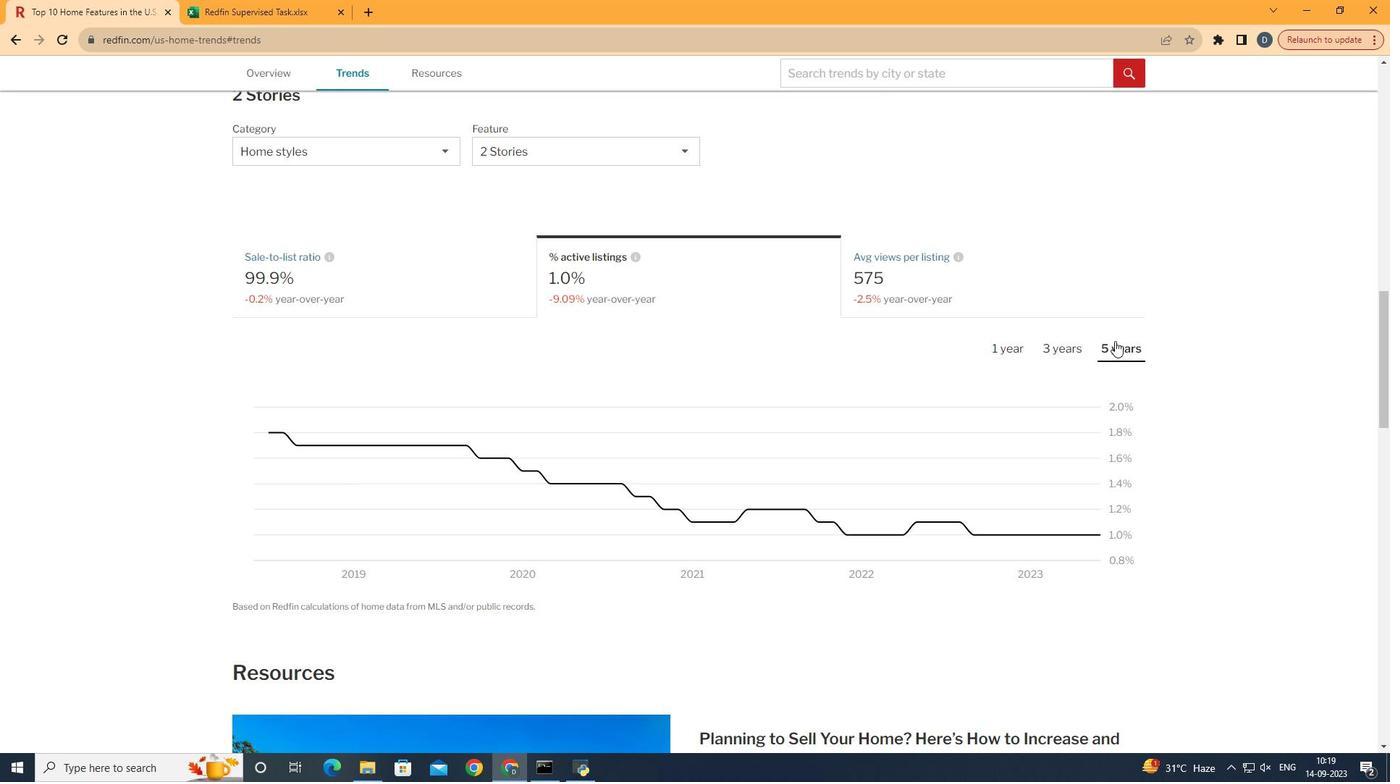 
Action: Mouse pressed left at (1125, 350)
Screenshot: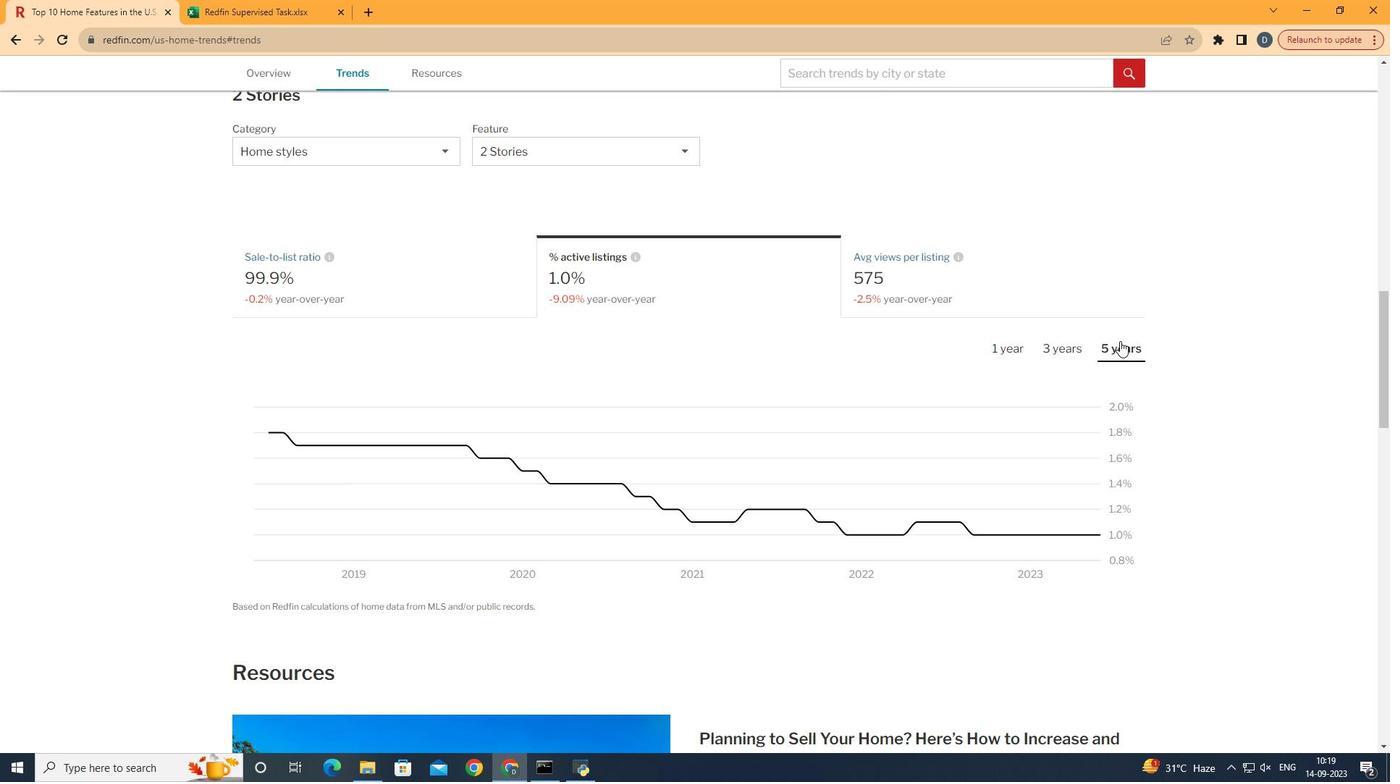 
Action: Mouse moved to (1169, 336)
Screenshot: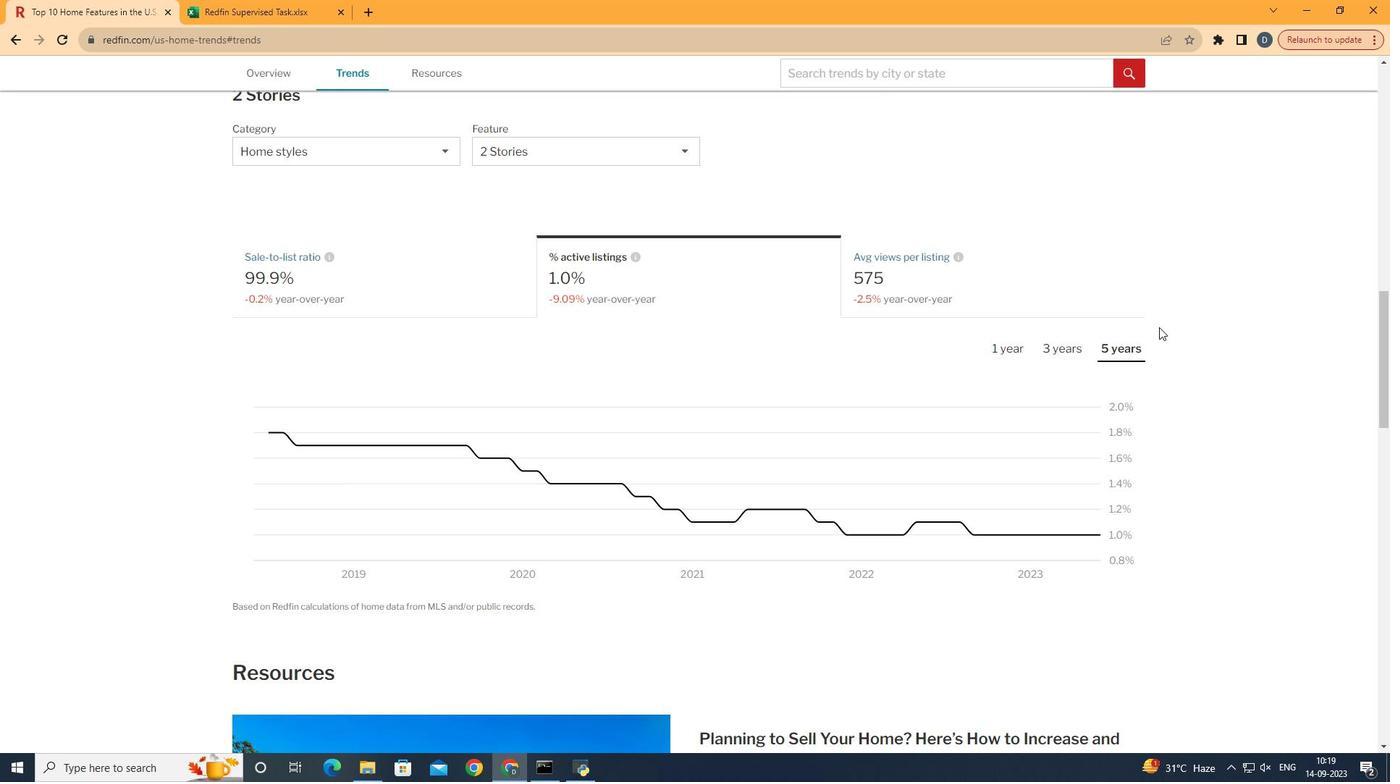 
